 Task: Reply to email with the signature David Green with the subject 'Invoice follow-up' from softage.1@softage.net with the message 'I would like to schedule a meeting to discuss the project's communication plan.' with CC to softage.8@softage.net with an attached document User_guide.docx
Action: Mouse moved to (1003, 233)
Screenshot: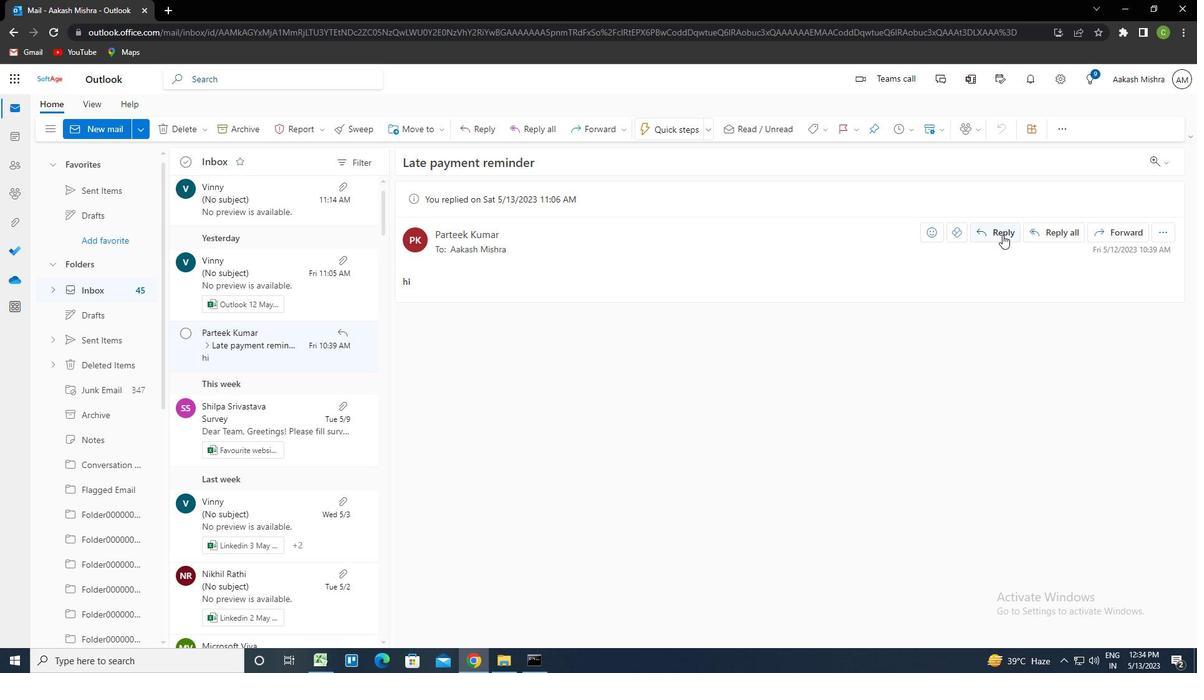 
Action: Mouse pressed left at (1003, 233)
Screenshot: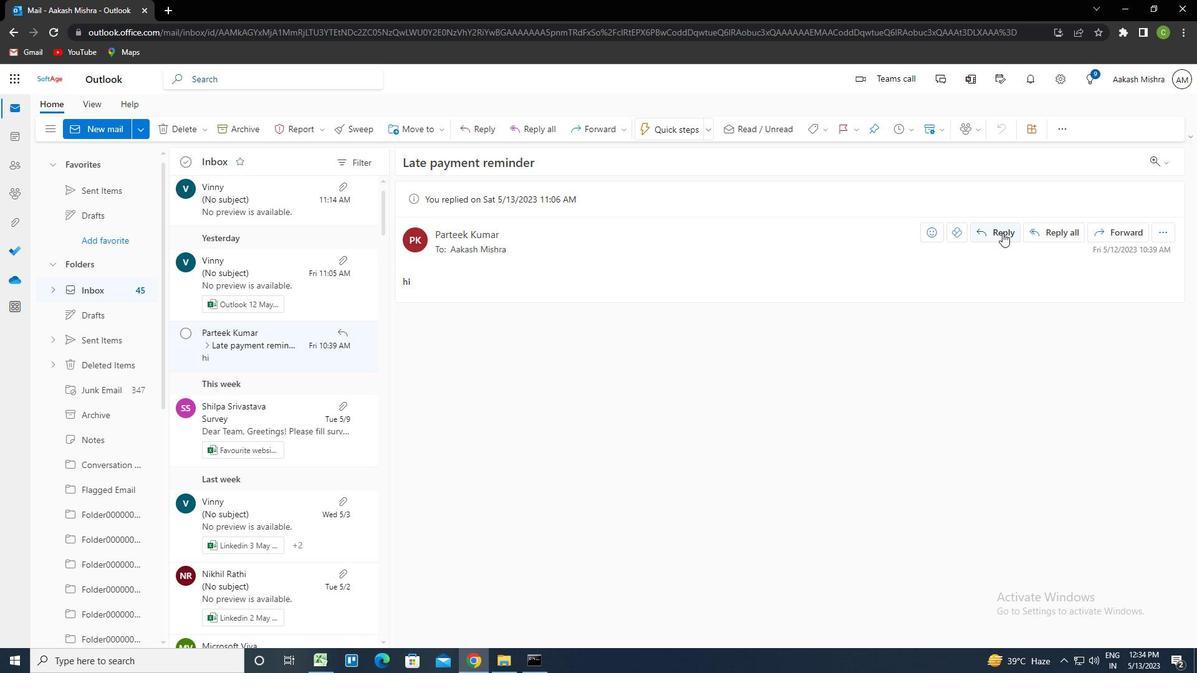 
Action: Mouse moved to (808, 130)
Screenshot: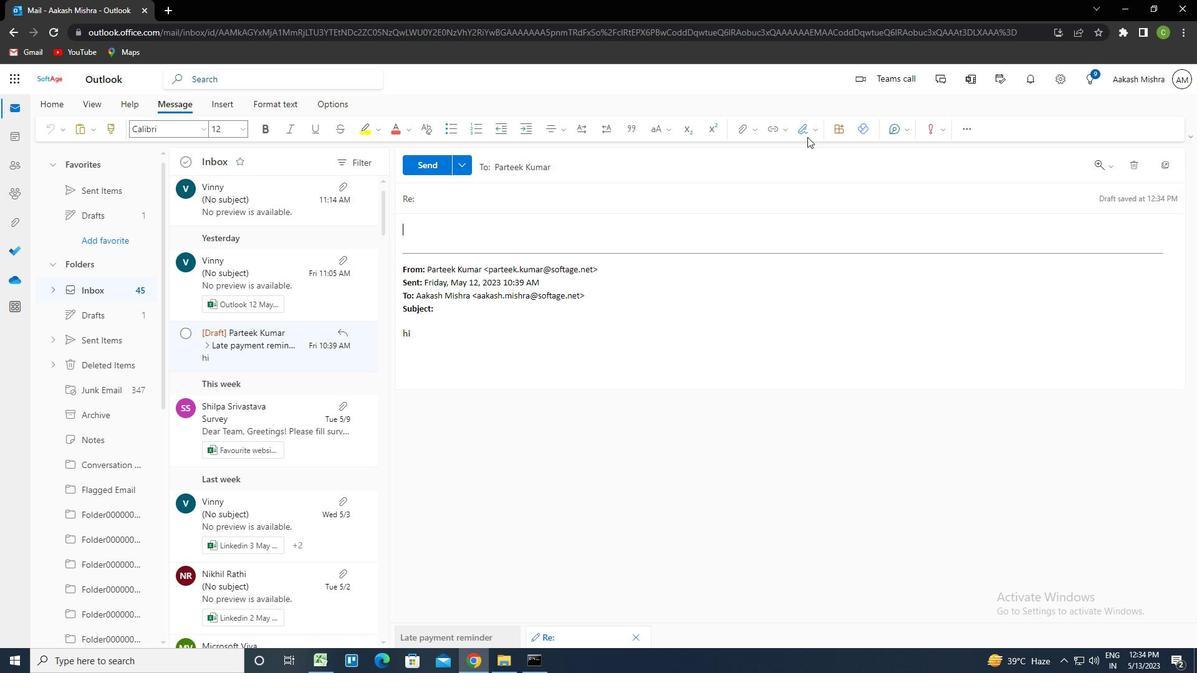 
Action: Mouse pressed left at (808, 130)
Screenshot: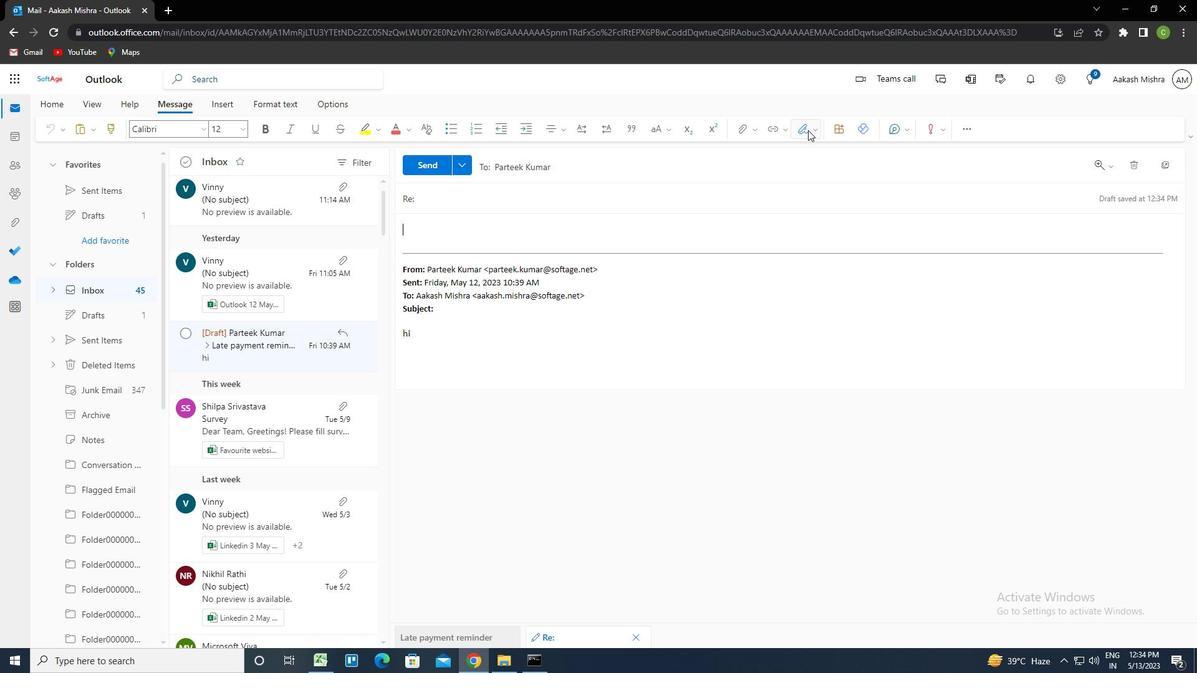
Action: Mouse moved to (787, 178)
Screenshot: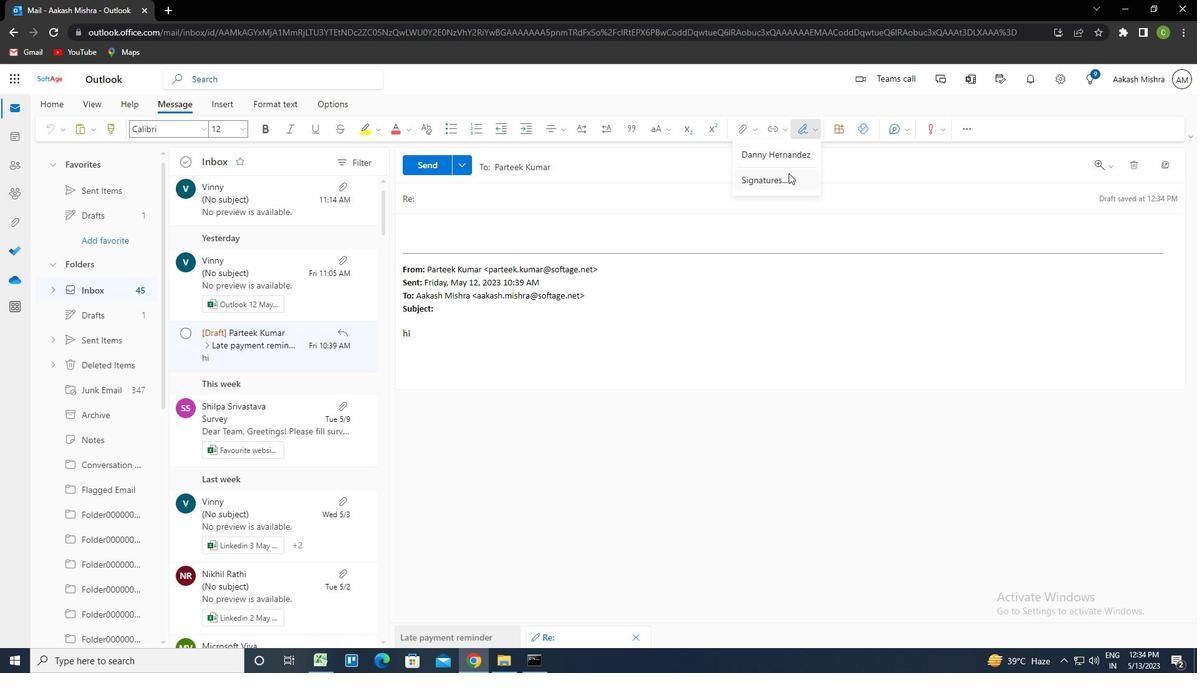 
Action: Mouse pressed left at (787, 178)
Screenshot: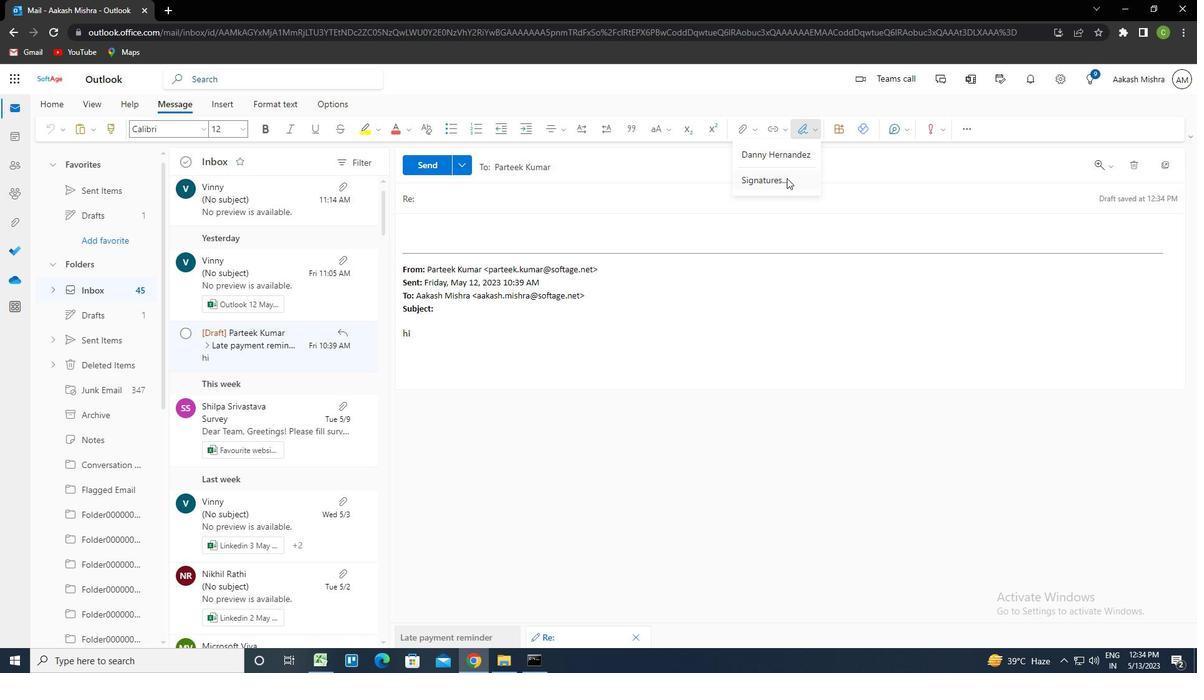
Action: Mouse moved to (853, 227)
Screenshot: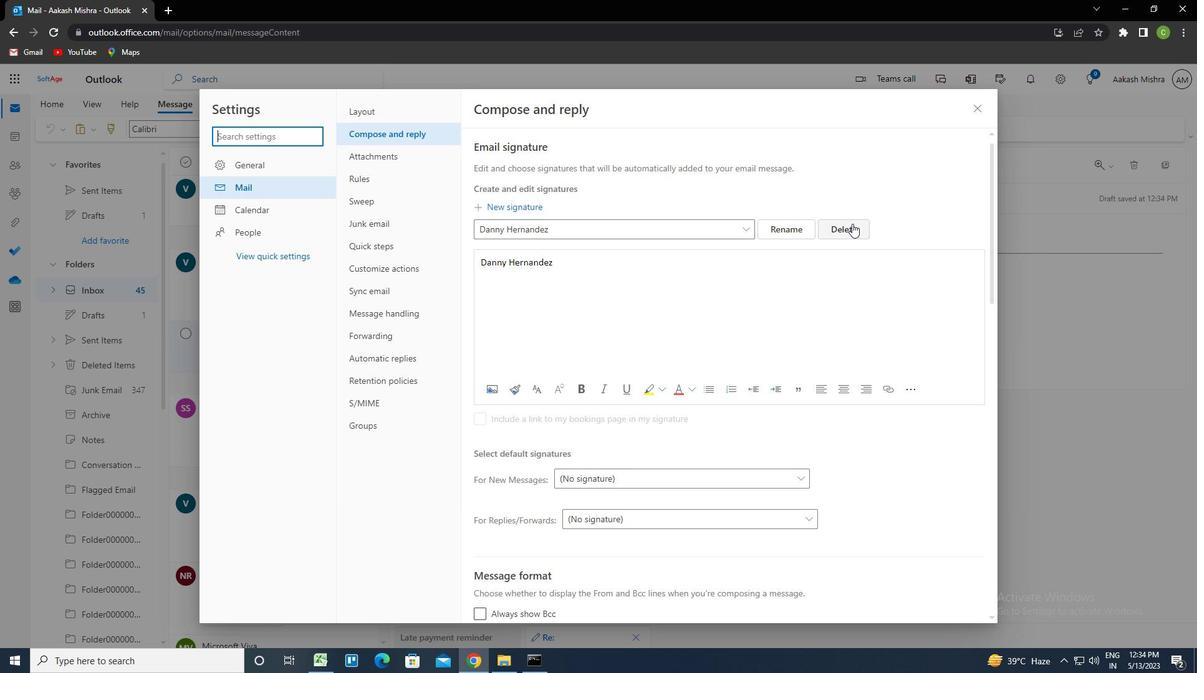 
Action: Mouse pressed left at (853, 227)
Screenshot: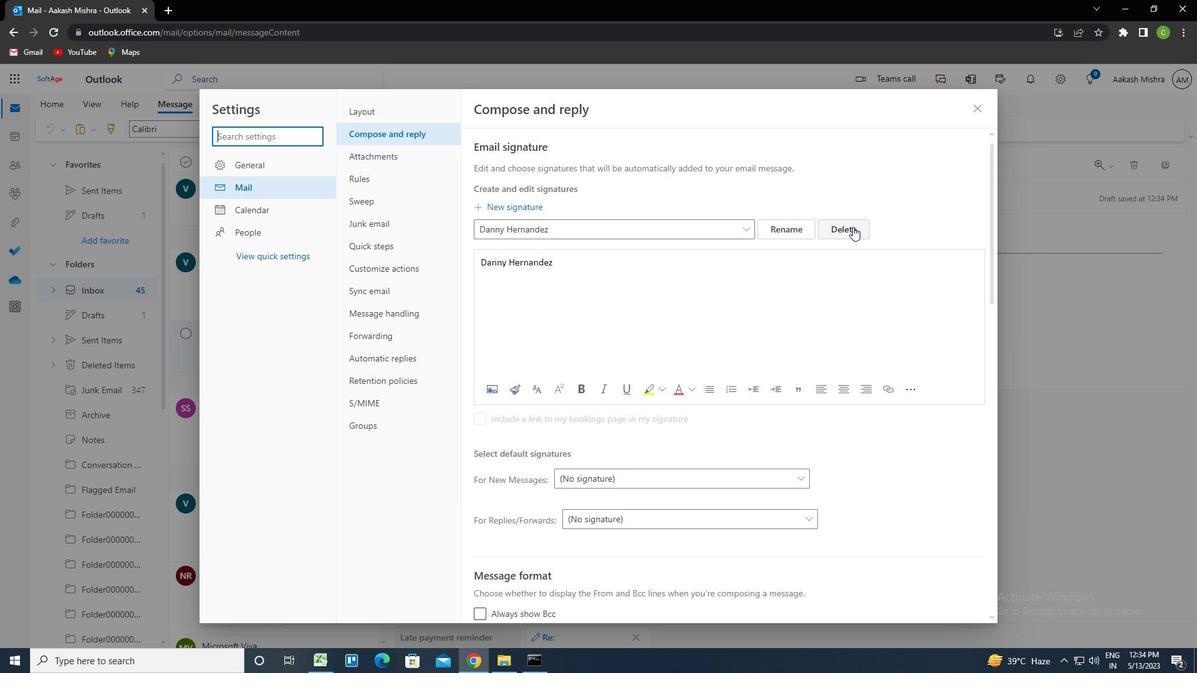 
Action: Mouse moved to (605, 231)
Screenshot: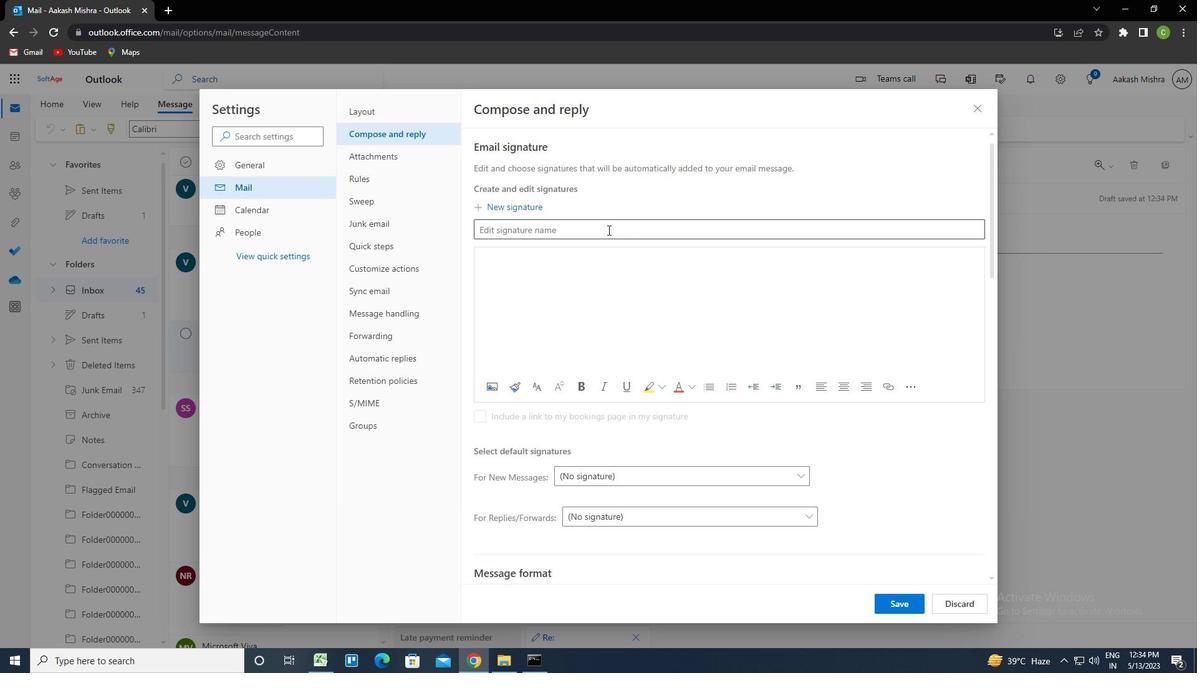 
Action: Mouse pressed left at (605, 231)
Screenshot: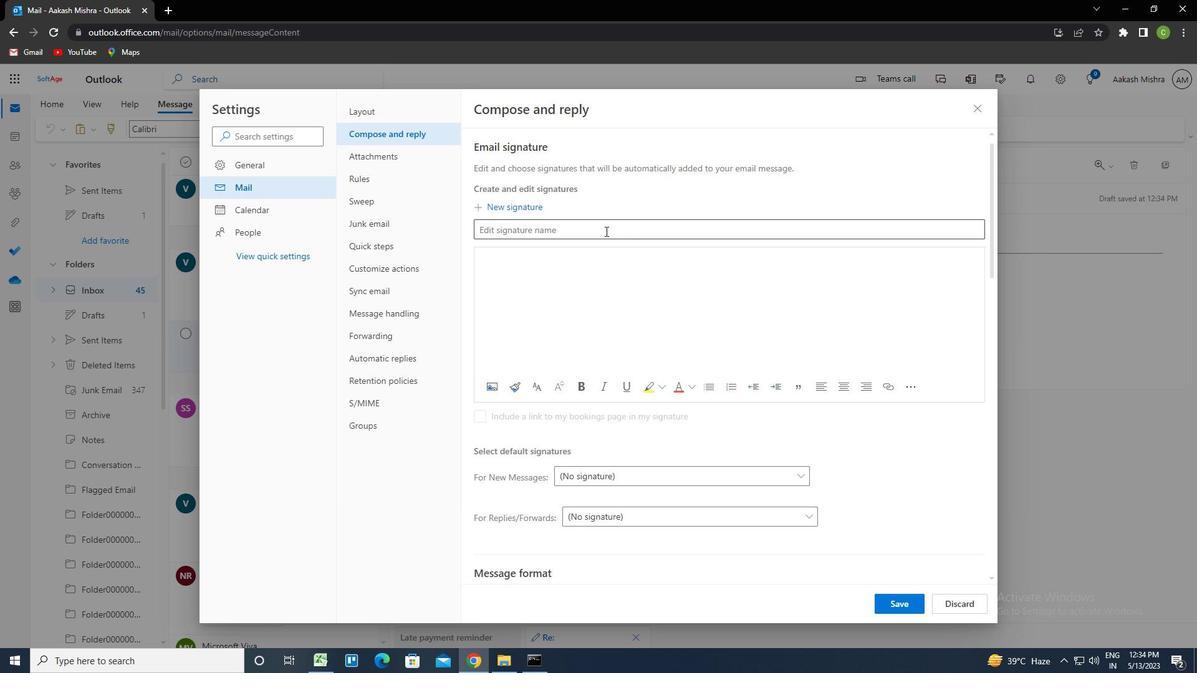 
Action: Key pressed <Key.caps_lock>d<Key.caps_lock>avid<Key.space><Key.caps_lock>g<Key.caps_lock>reen<Key.tab><Key.caps_lock>d<Key.caps_lock>avid<Key.space><Key.caps_lock>g<Key.caps_lock>ren<Key.backspace>en
Screenshot: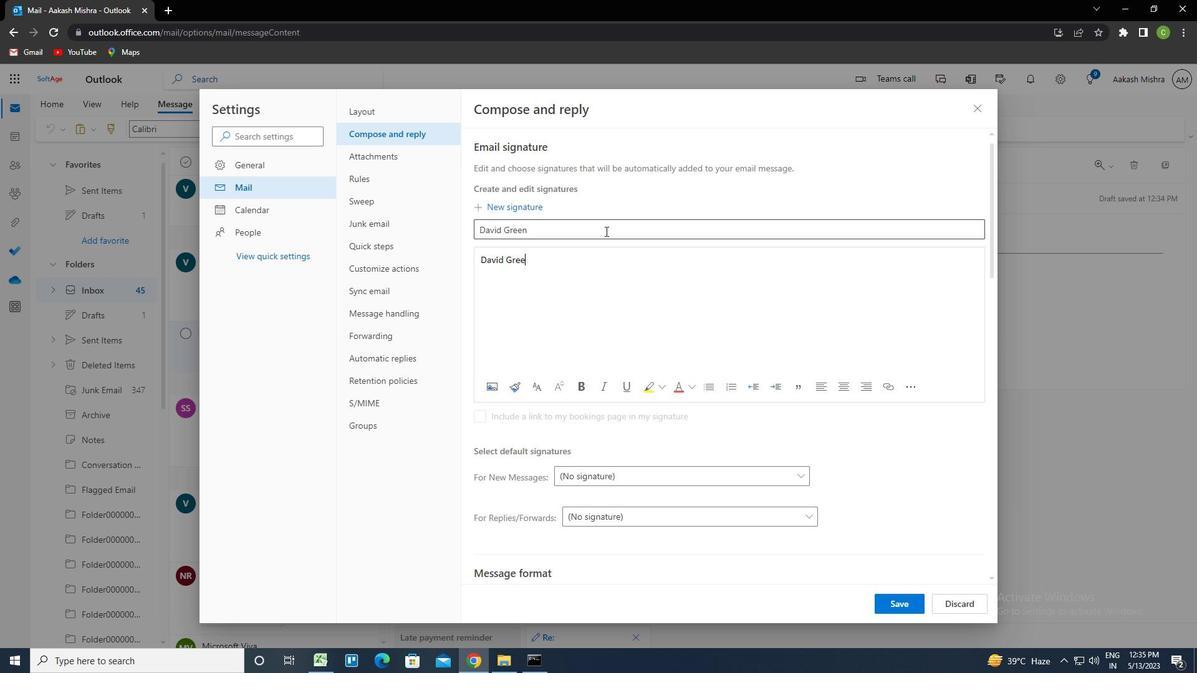
Action: Mouse moved to (882, 606)
Screenshot: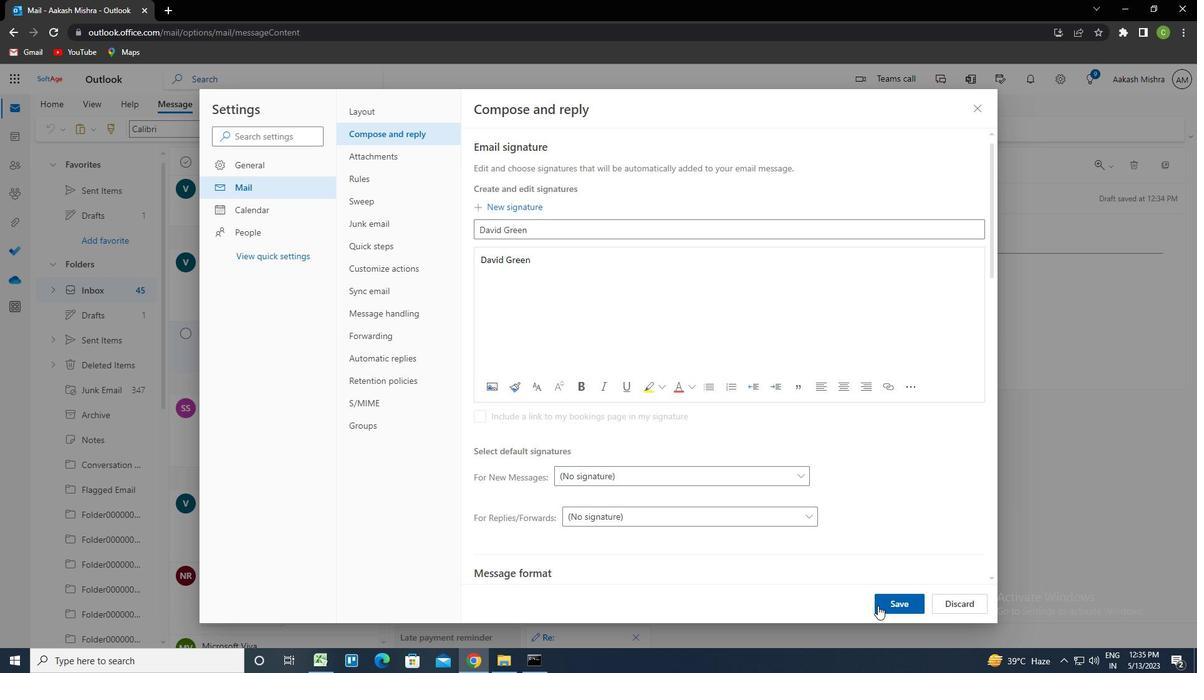 
Action: Mouse pressed left at (882, 606)
Screenshot: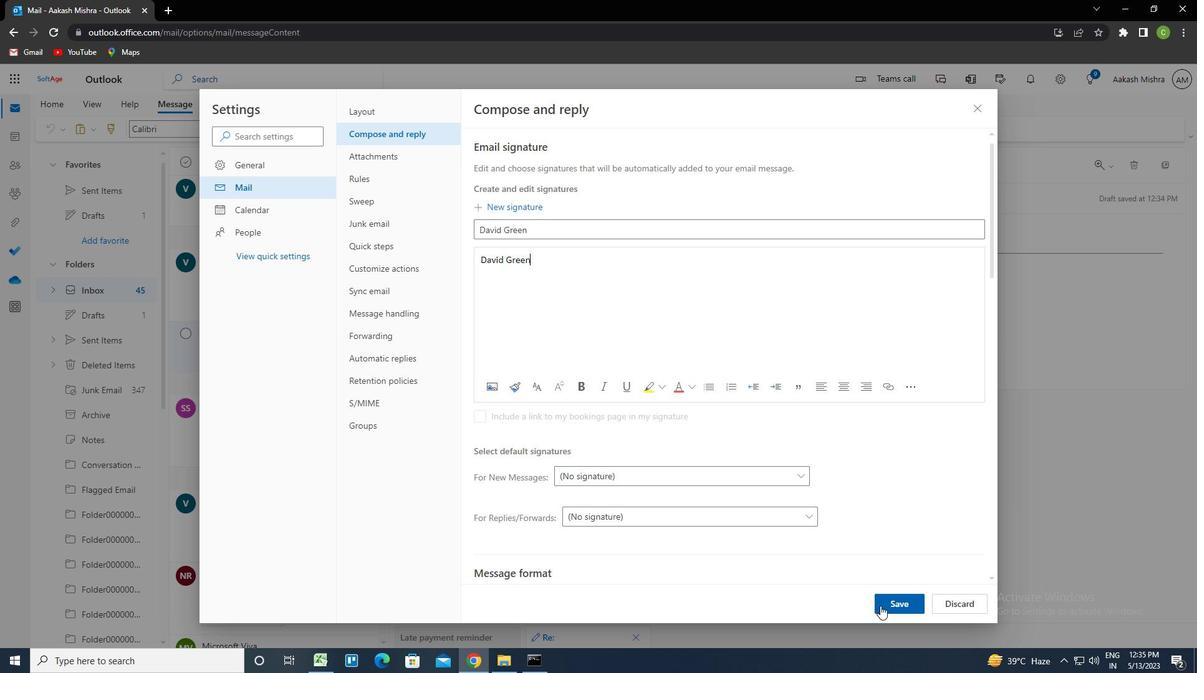 
Action: Mouse moved to (977, 111)
Screenshot: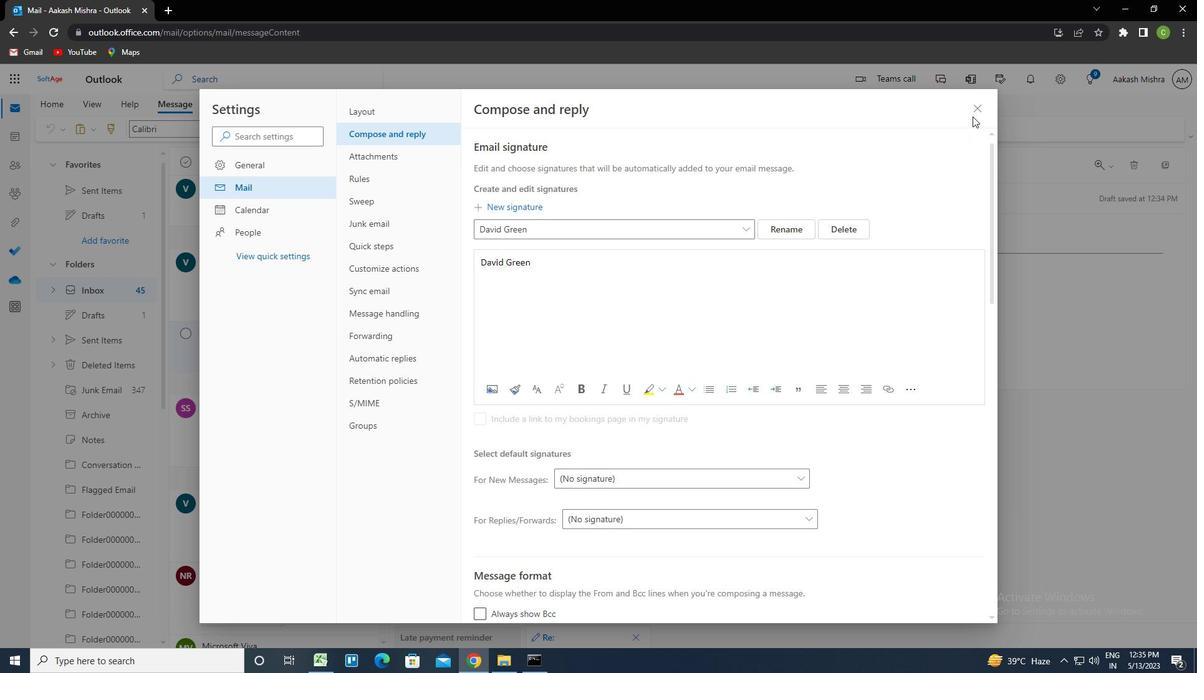 
Action: Mouse pressed left at (977, 111)
Screenshot: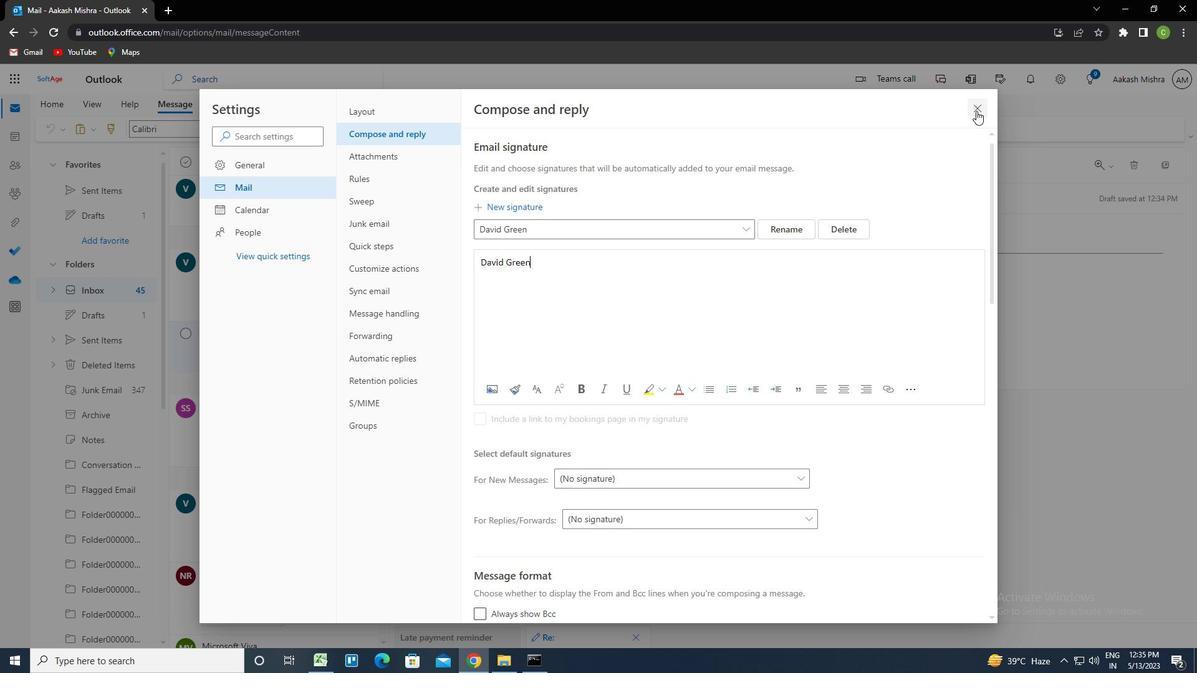 
Action: Mouse moved to (814, 133)
Screenshot: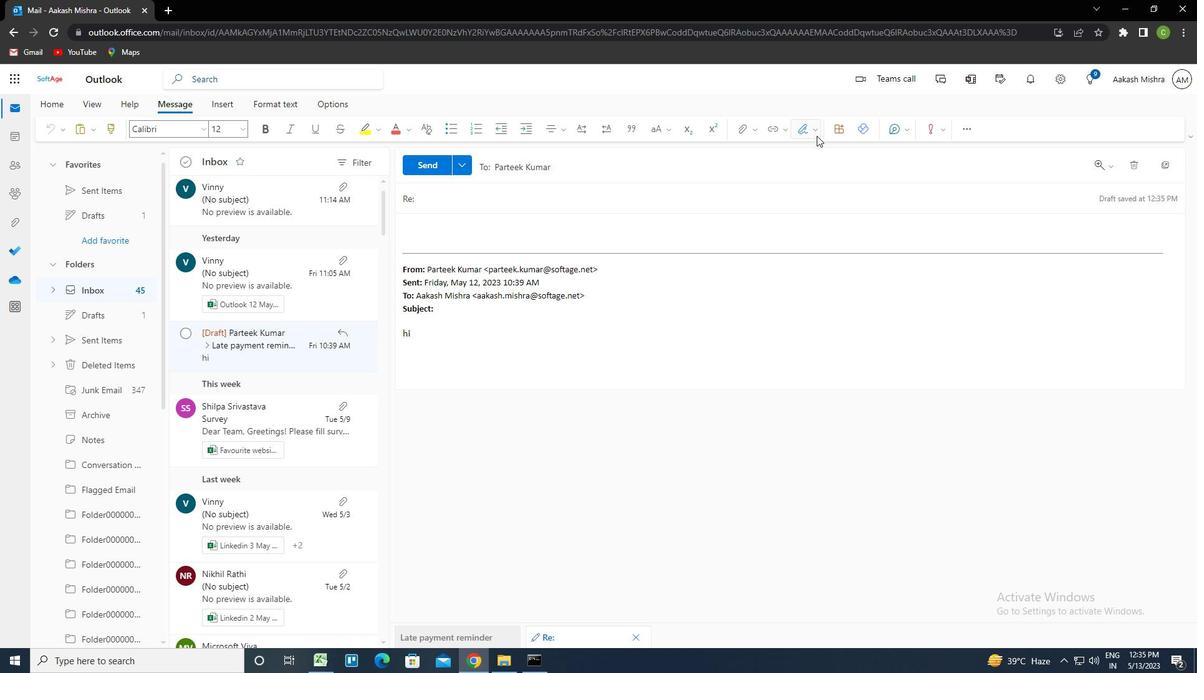 
Action: Mouse pressed left at (814, 133)
Screenshot: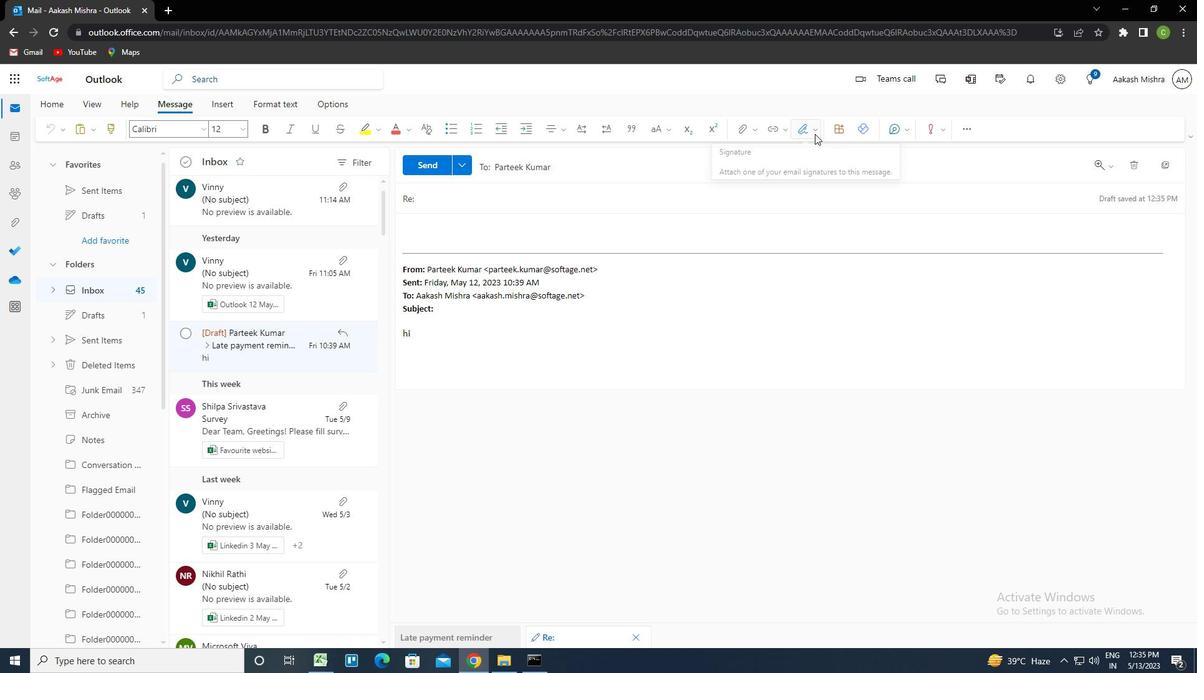 
Action: Mouse moved to (791, 157)
Screenshot: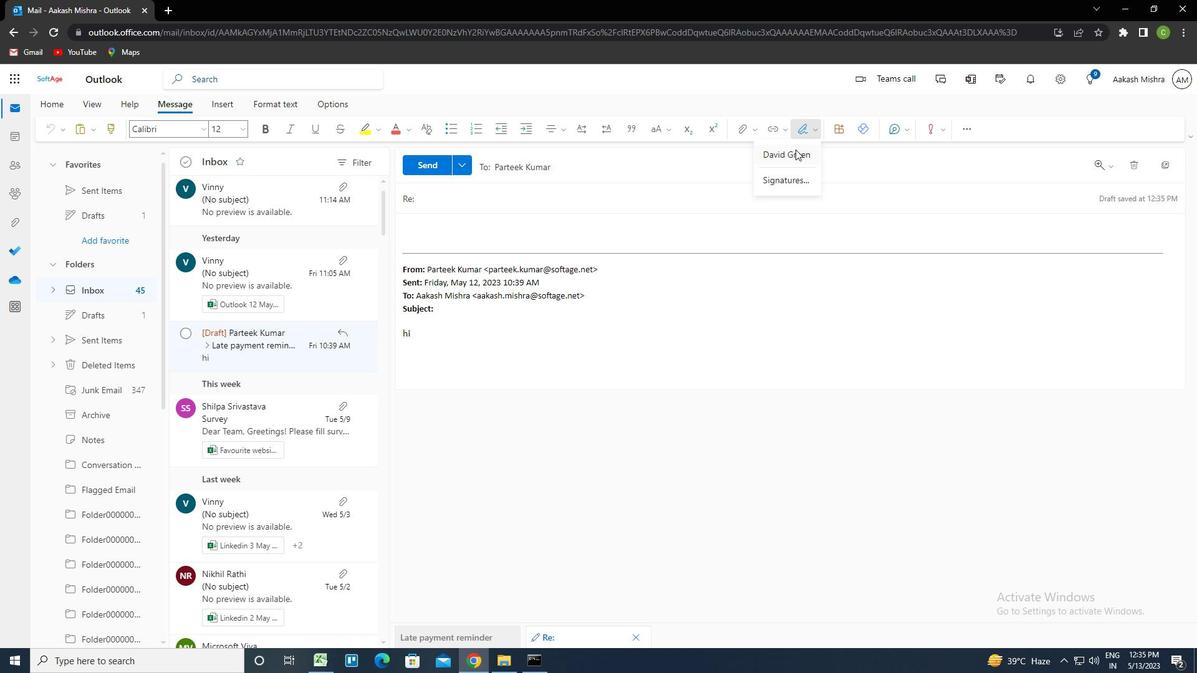 
Action: Mouse pressed left at (791, 157)
Screenshot: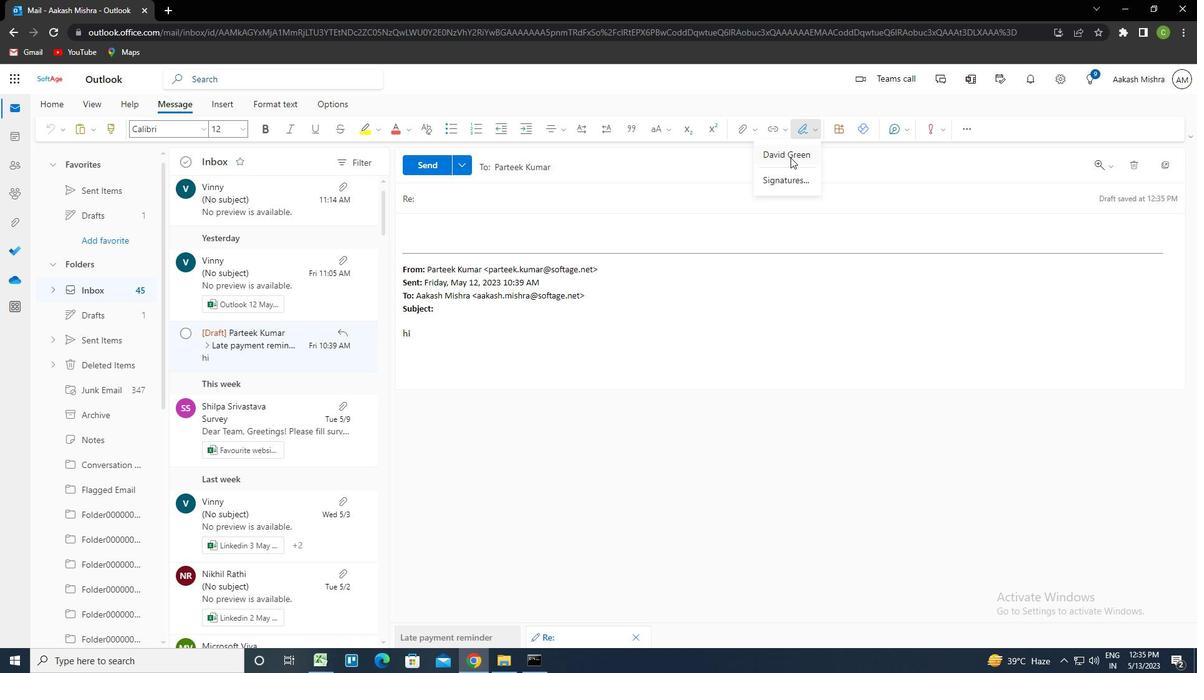 
Action: Mouse moved to (464, 203)
Screenshot: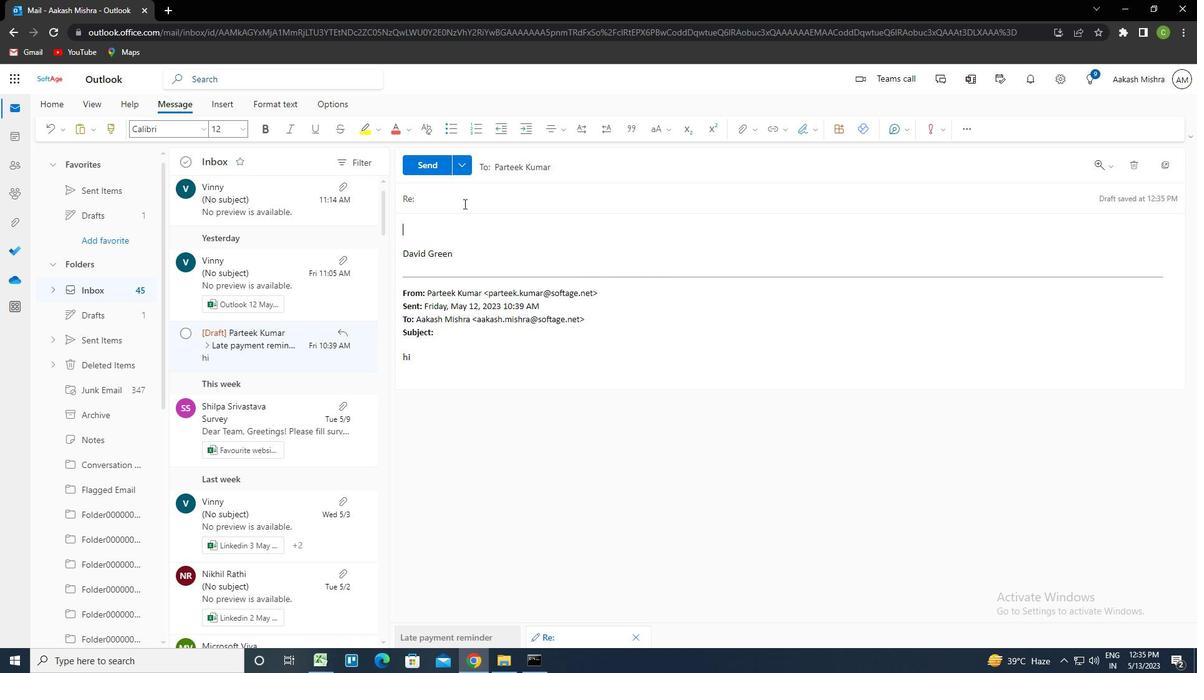 
Action: Mouse pressed left at (464, 203)
Screenshot: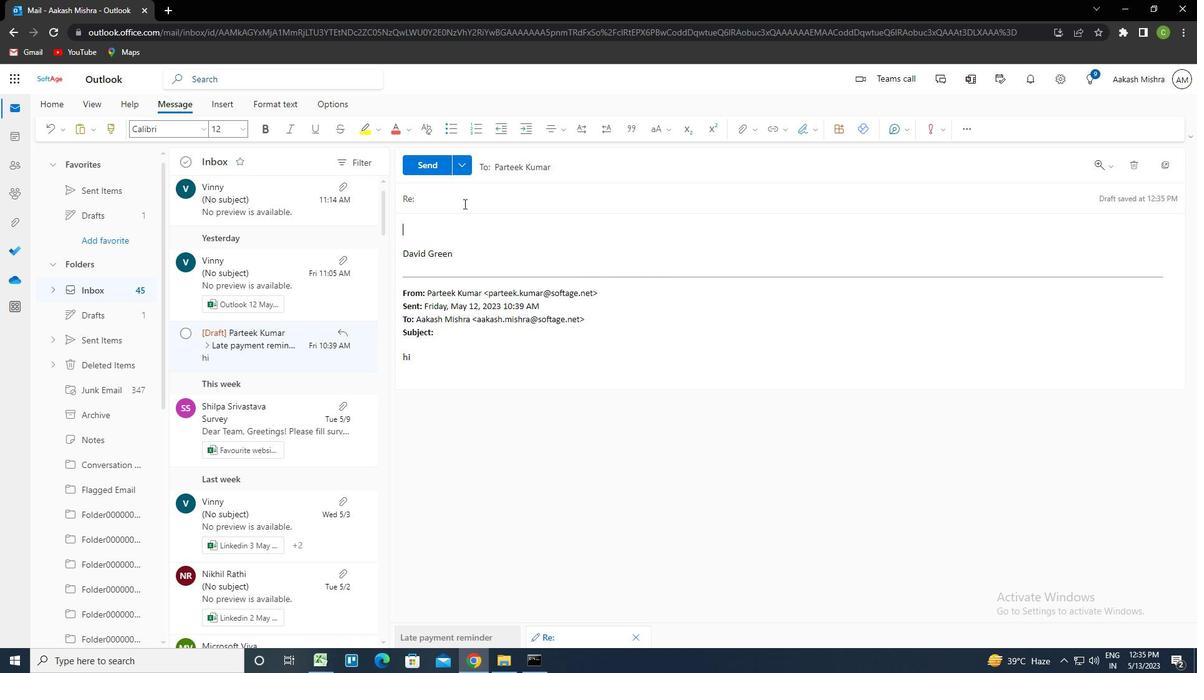 
Action: Key pressed <Key.caps_lock>i<Key.caps_lock>Nvolve<Key.space>follow-up
Screenshot: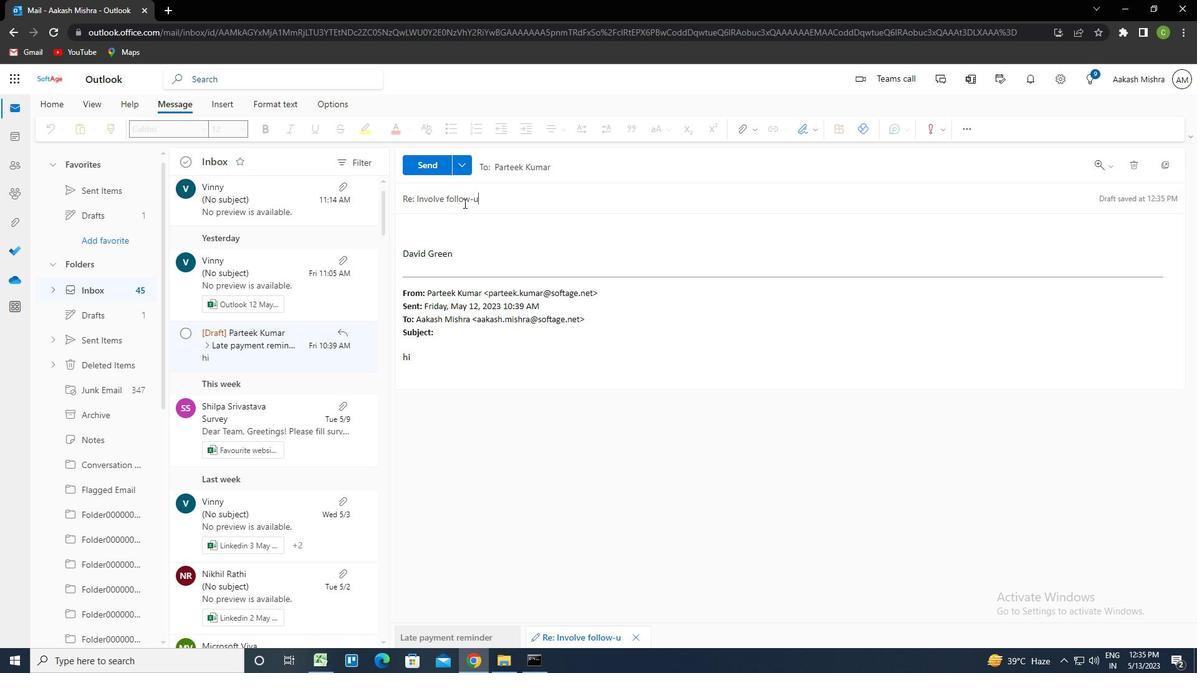 
Action: Mouse moved to (412, 227)
Screenshot: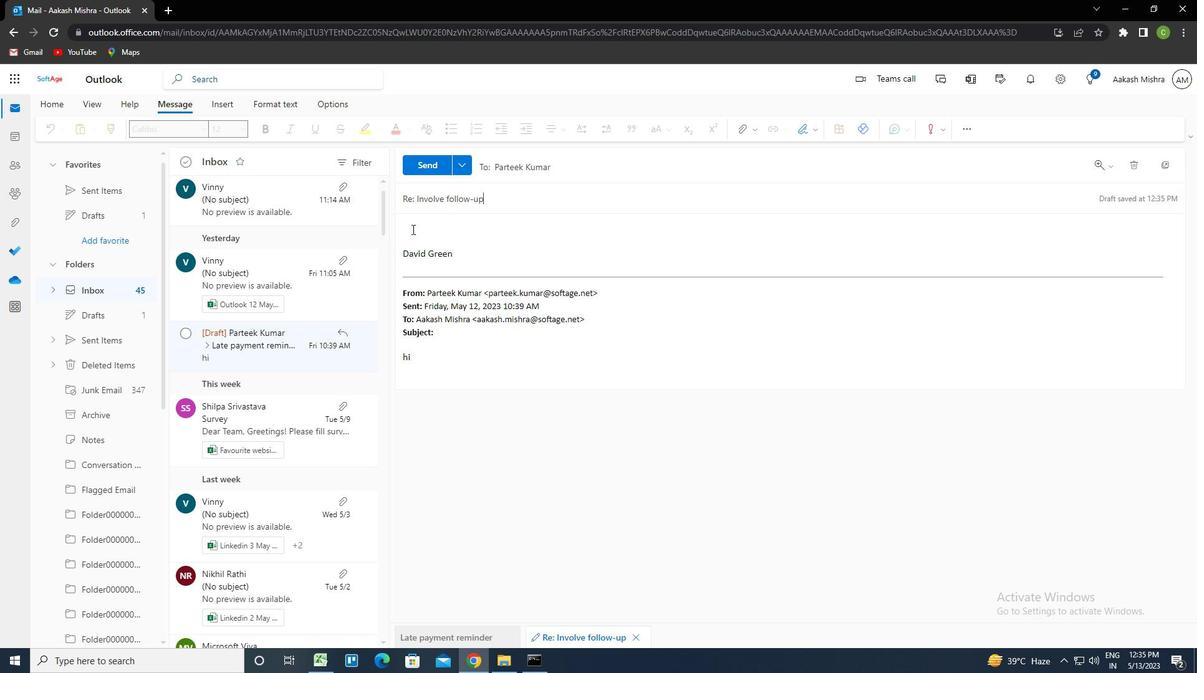 
Action: Mouse pressed left at (412, 227)
Screenshot: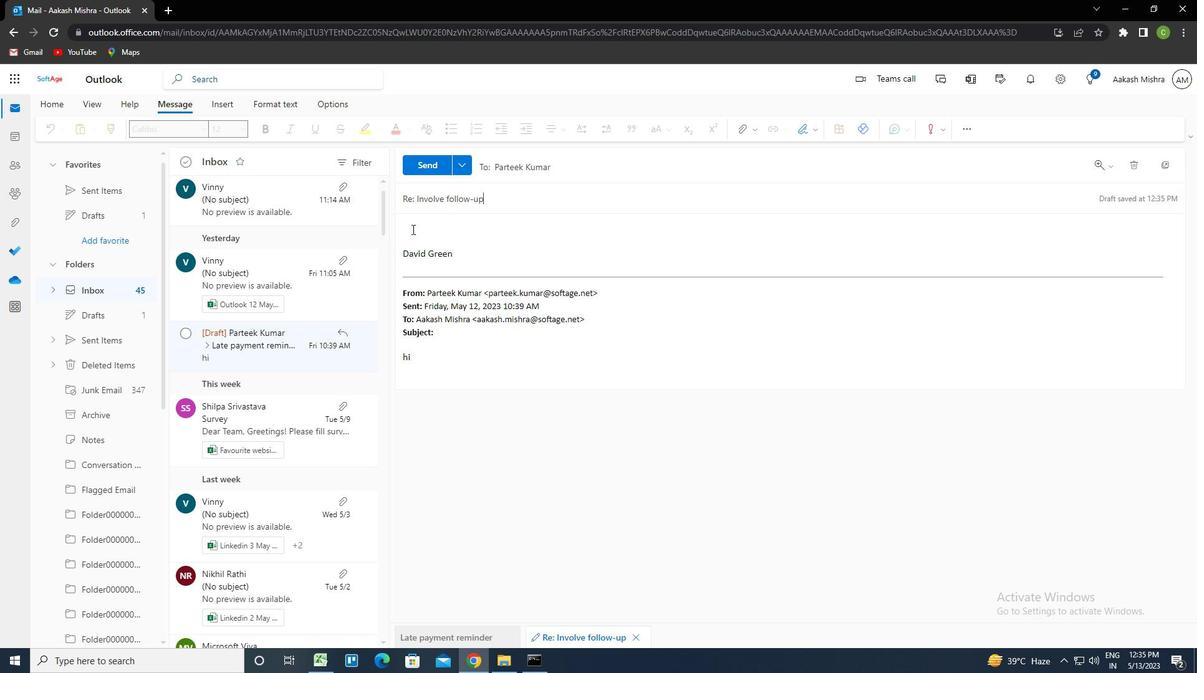 
Action: Key pressed <Key.caps_lock>i<Key.caps_lock><Key.space>would<Key.space>like<Key.space>to<Key.space>schedule<Key.space>a<Key.space>meeting<Key.space>to<Key.space>discuss<Key.space>the<Key.space>project's<Key.space>communication<Key.space>plan
Screenshot: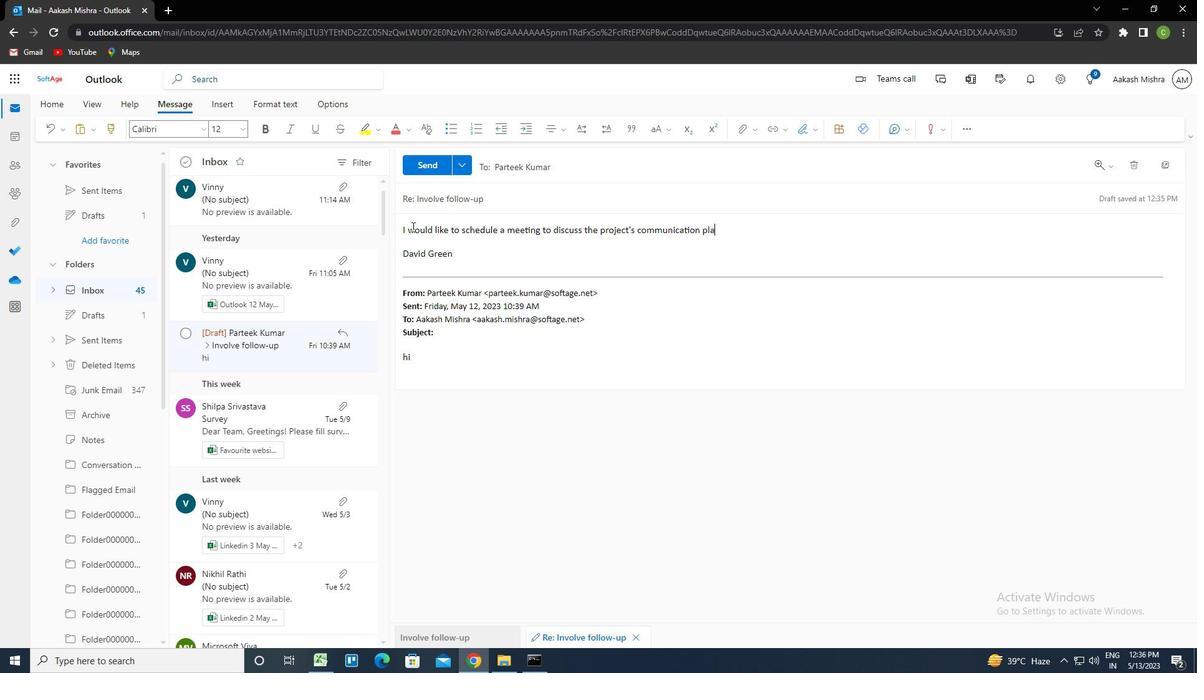 
Action: Mouse moved to (559, 170)
Screenshot: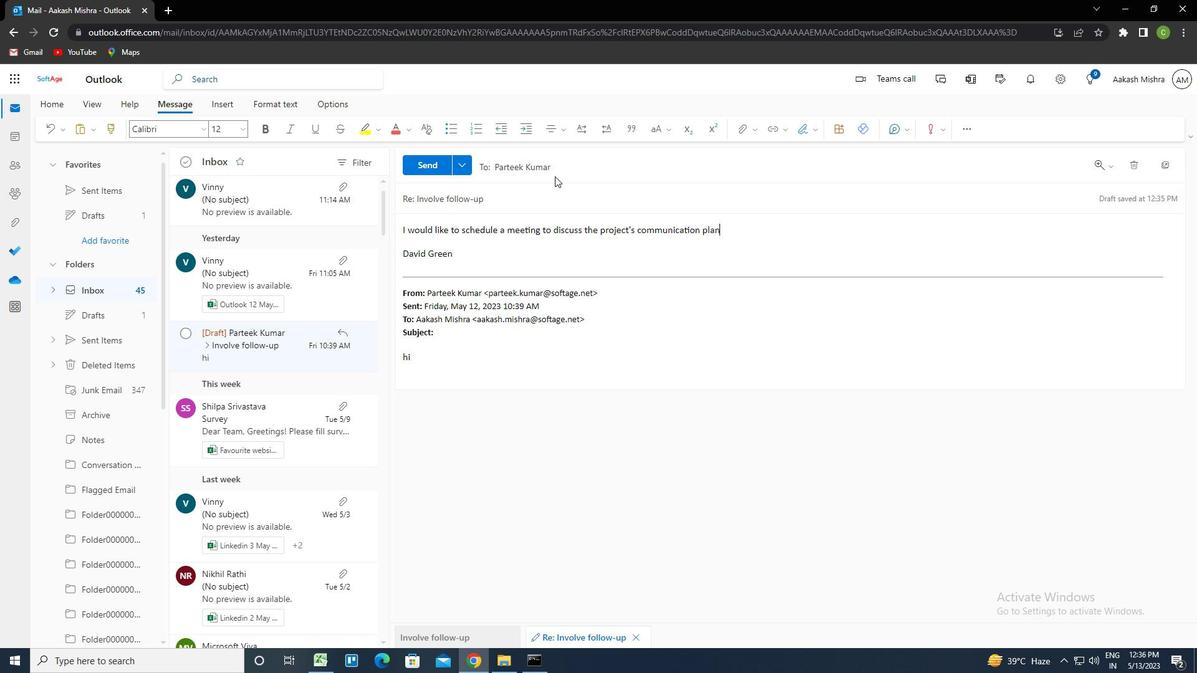 
Action: Mouse pressed left at (559, 170)
Screenshot: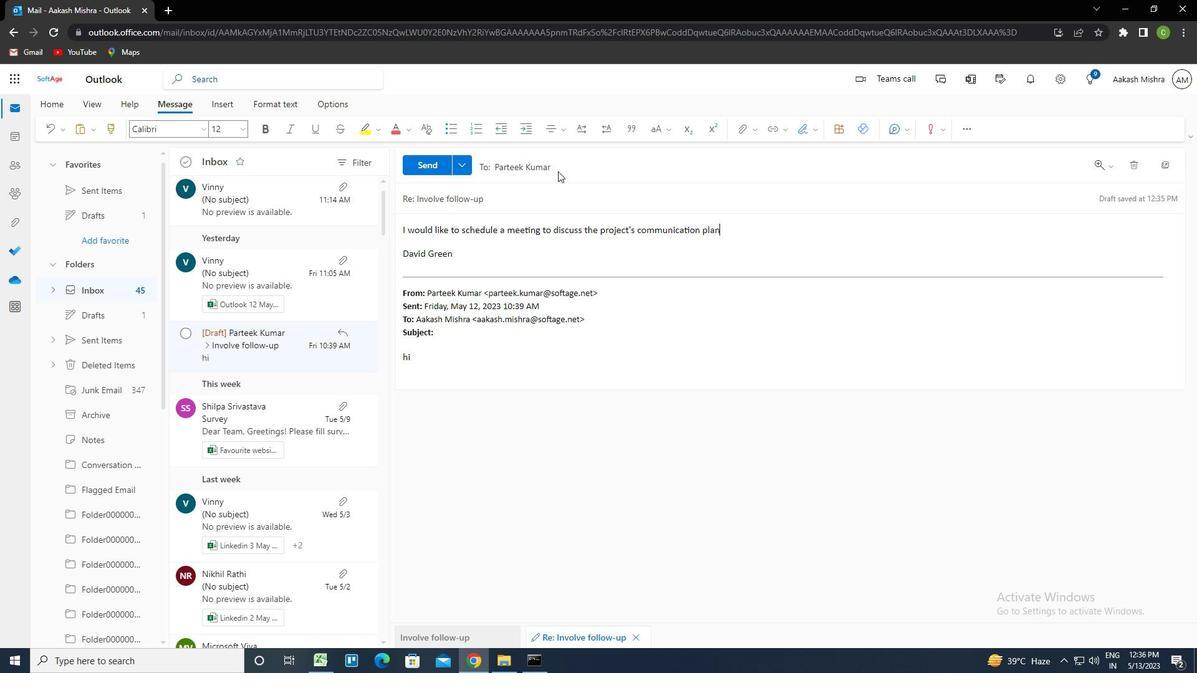 
Action: Mouse moved to (484, 224)
Screenshot: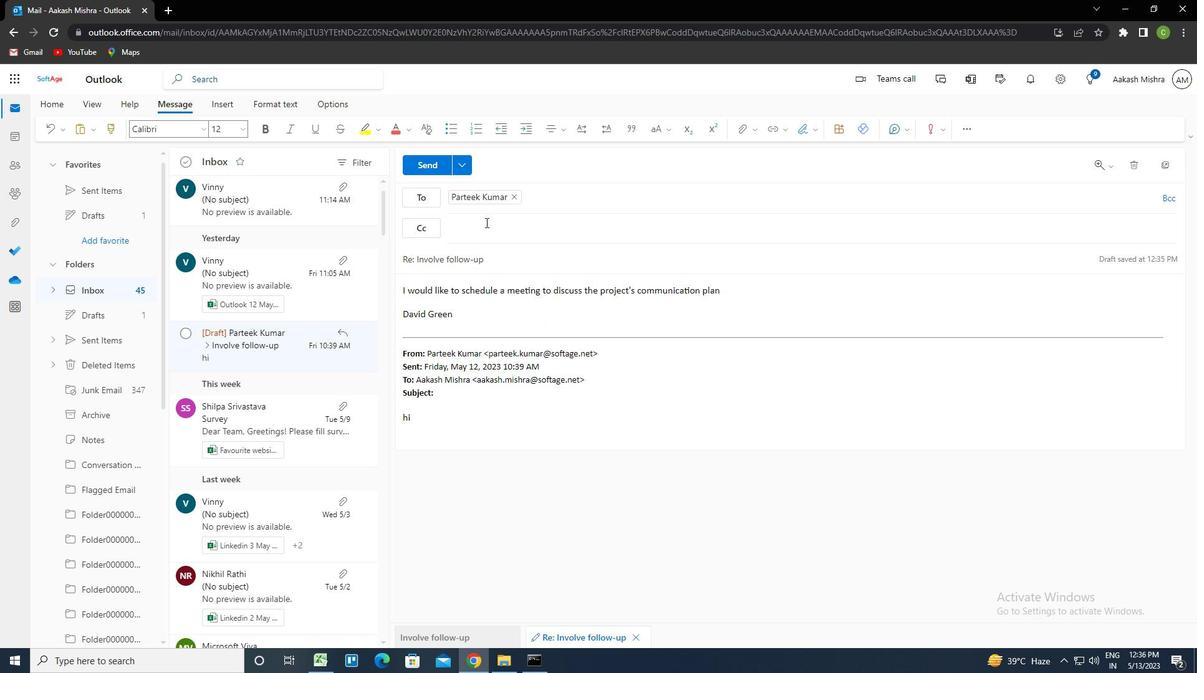 
Action: Mouse pressed left at (484, 224)
Screenshot: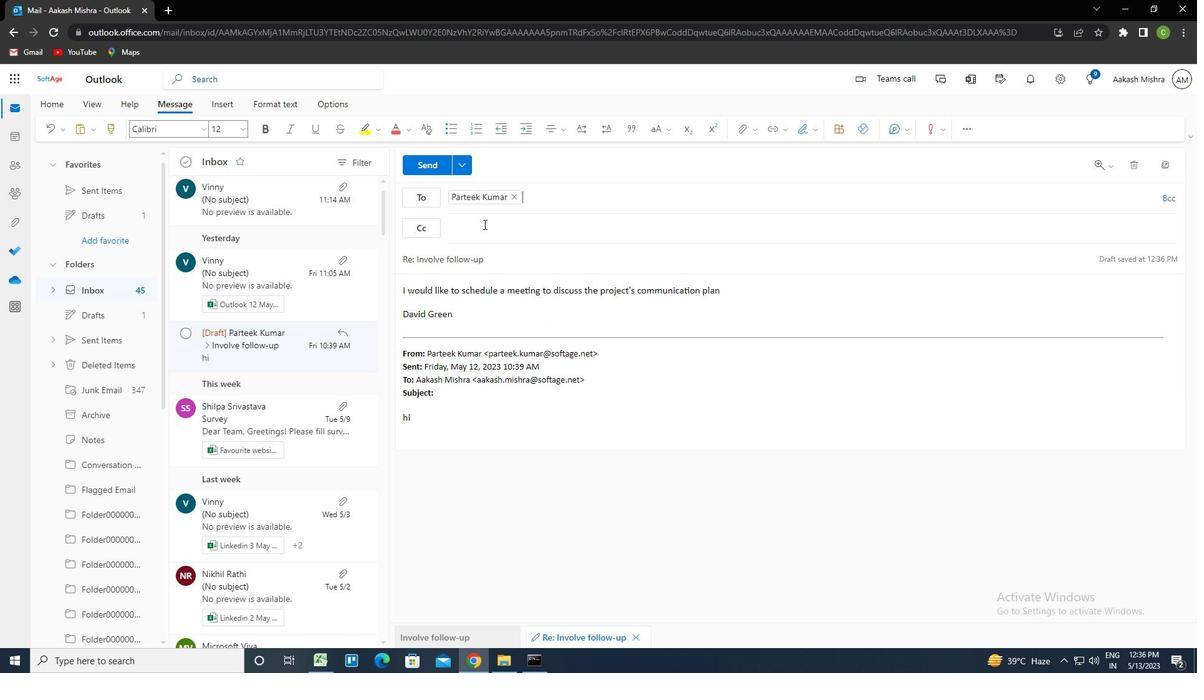 
Action: Key pressed softage.8<Key.shift>@SOFTAGE.NET<Key.down><Key.enter><Key.down><Key.up>
Screenshot: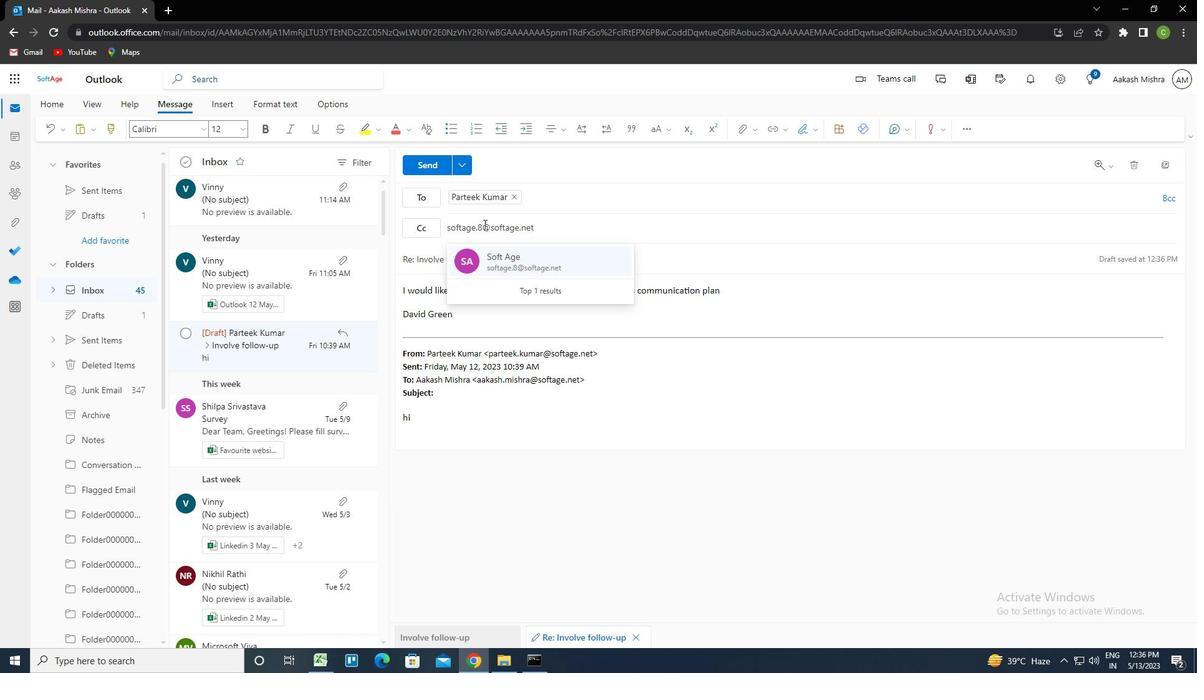
Action: Mouse moved to (525, 267)
Screenshot: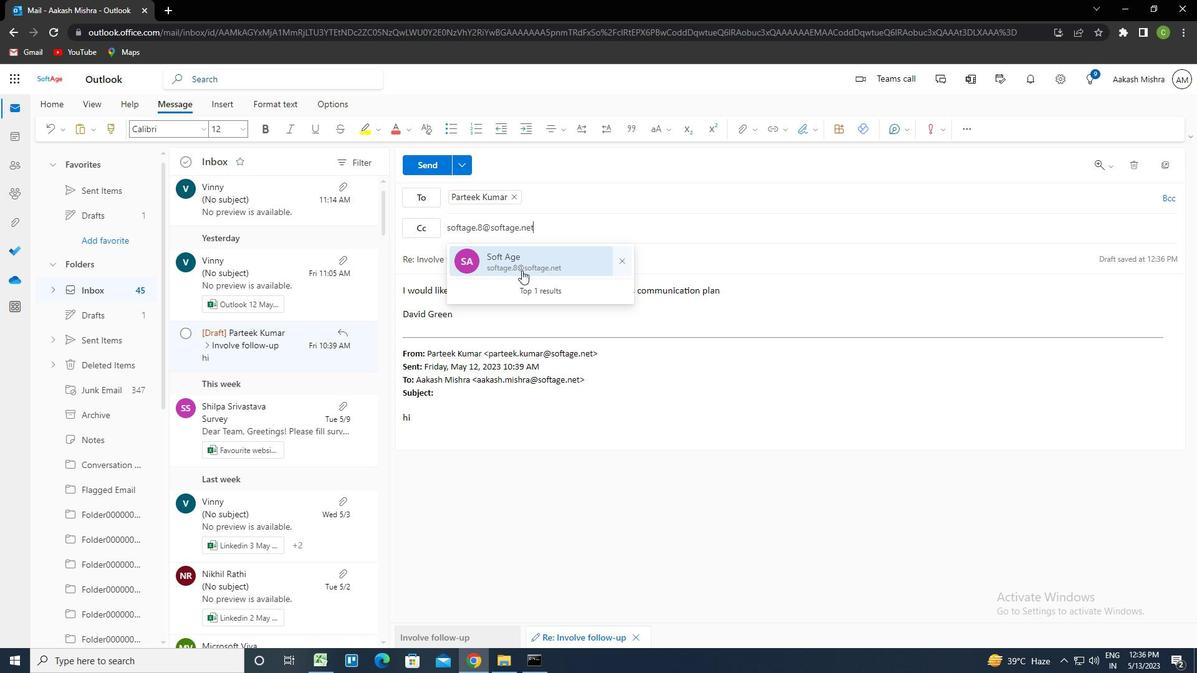 
Action: Mouse pressed left at (525, 267)
Screenshot: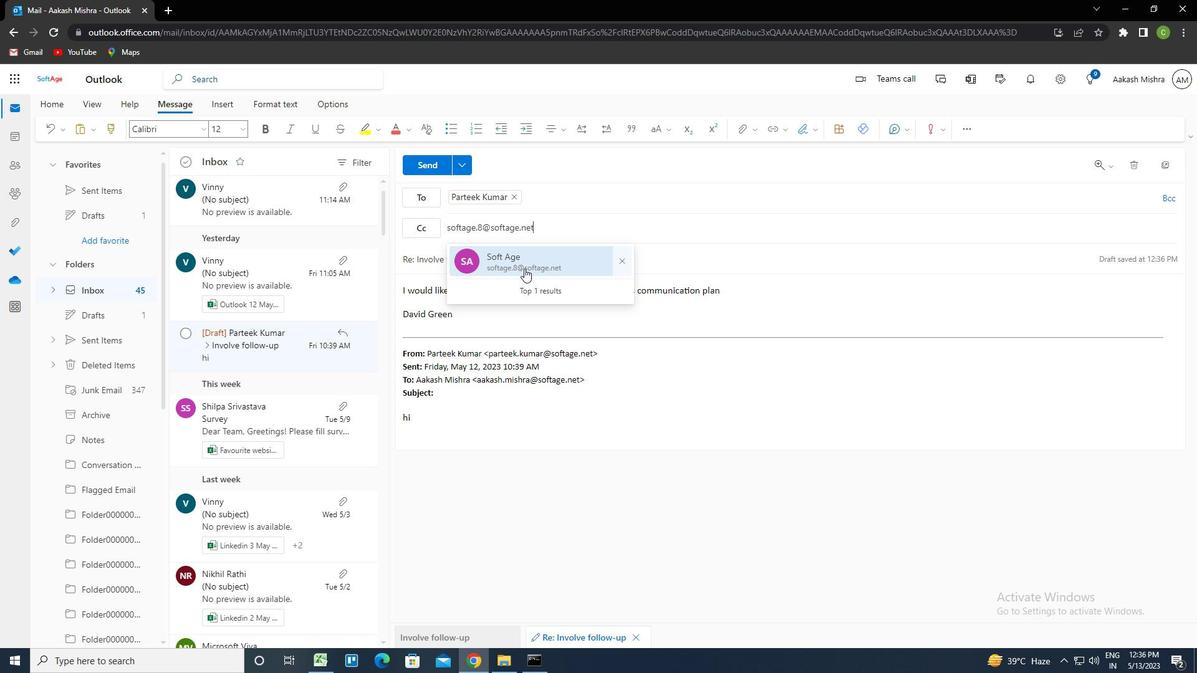 
Action: Mouse moved to (739, 132)
Screenshot: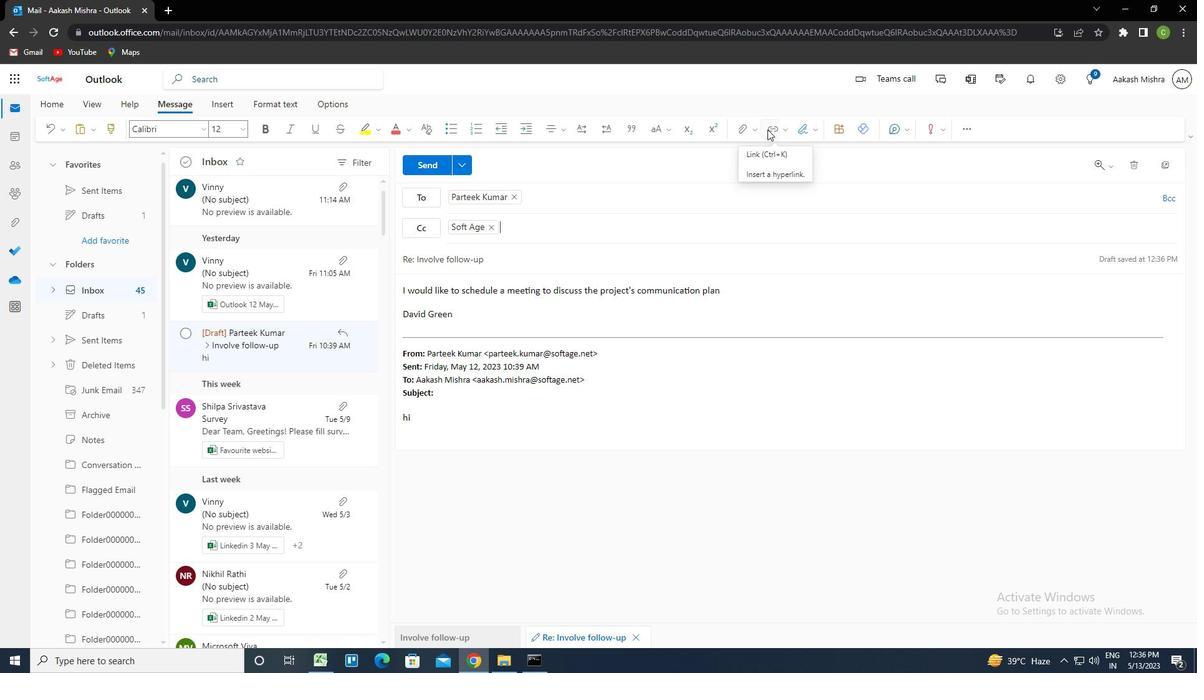 
Action: Mouse pressed left at (739, 132)
Screenshot: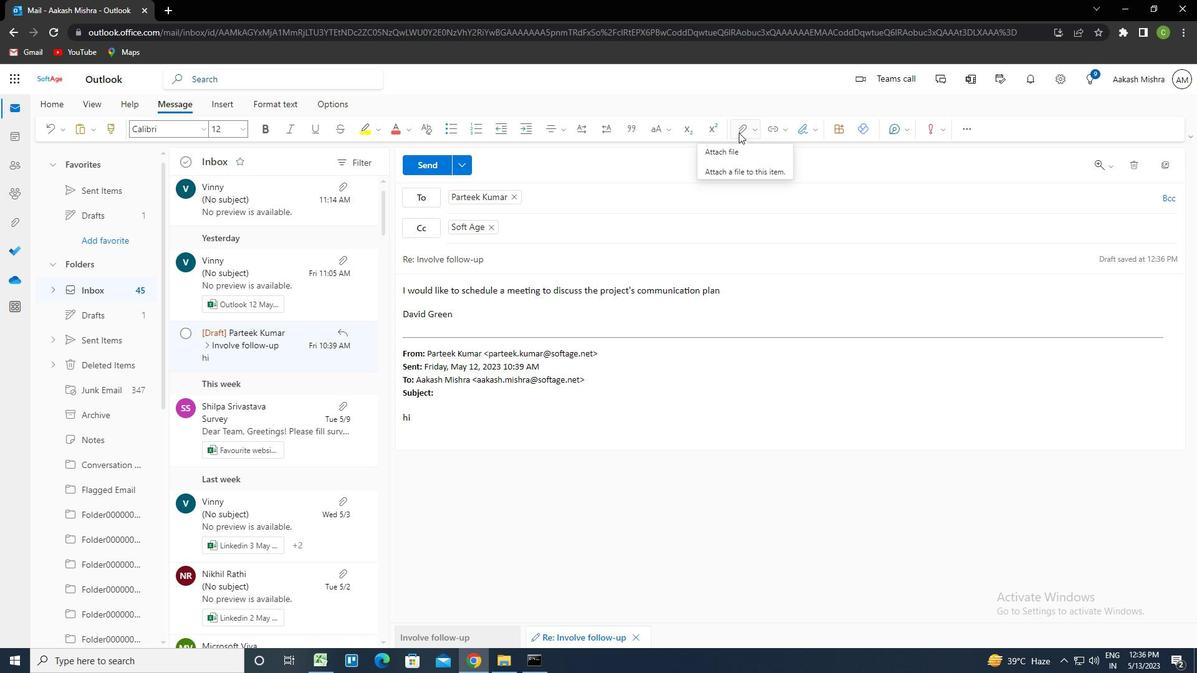 
Action: Mouse moved to (700, 159)
Screenshot: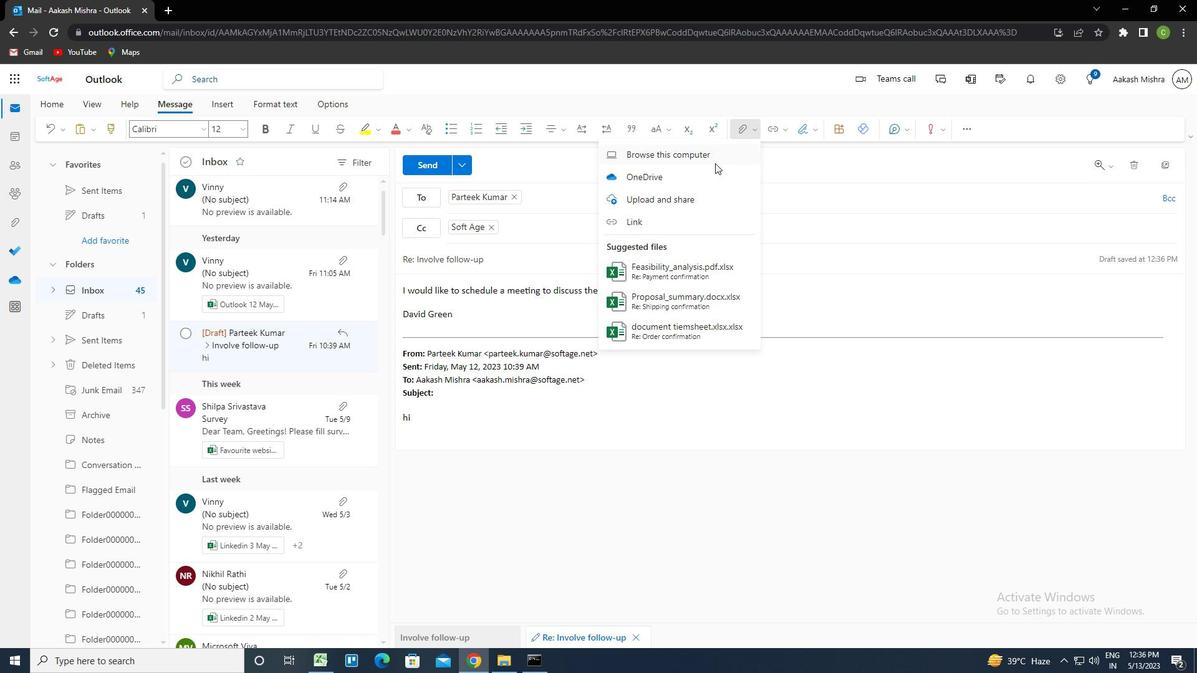 
Action: Mouse pressed left at (700, 159)
Screenshot: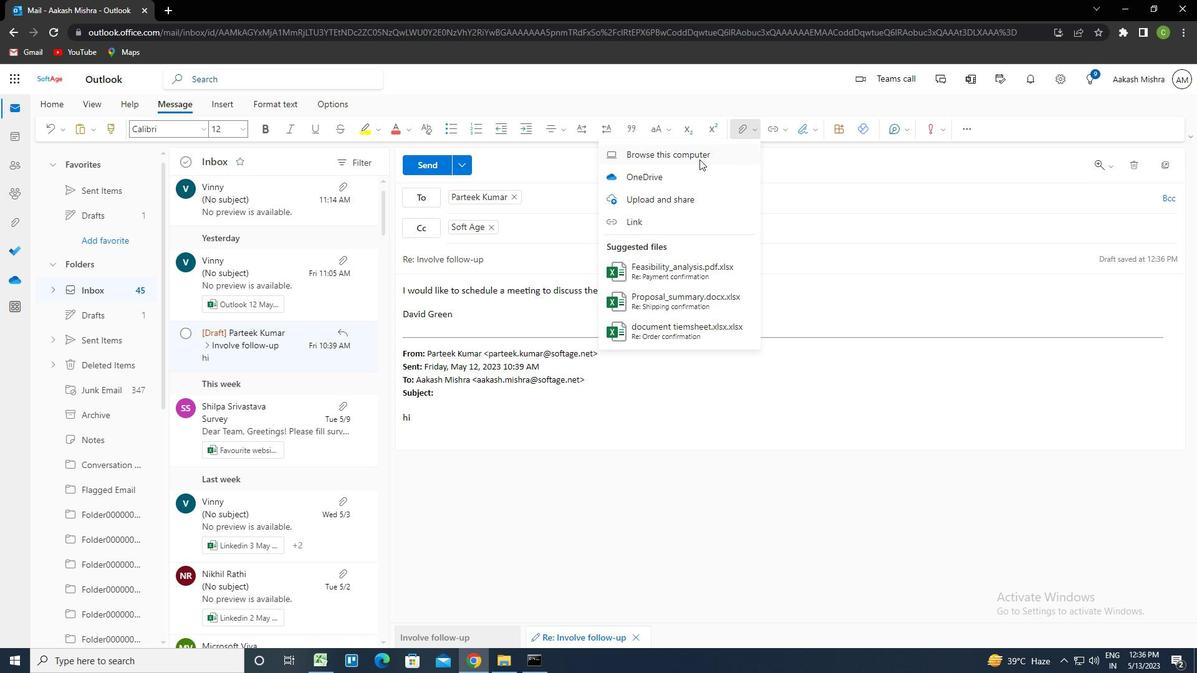 
Action: Mouse moved to (279, 173)
Screenshot: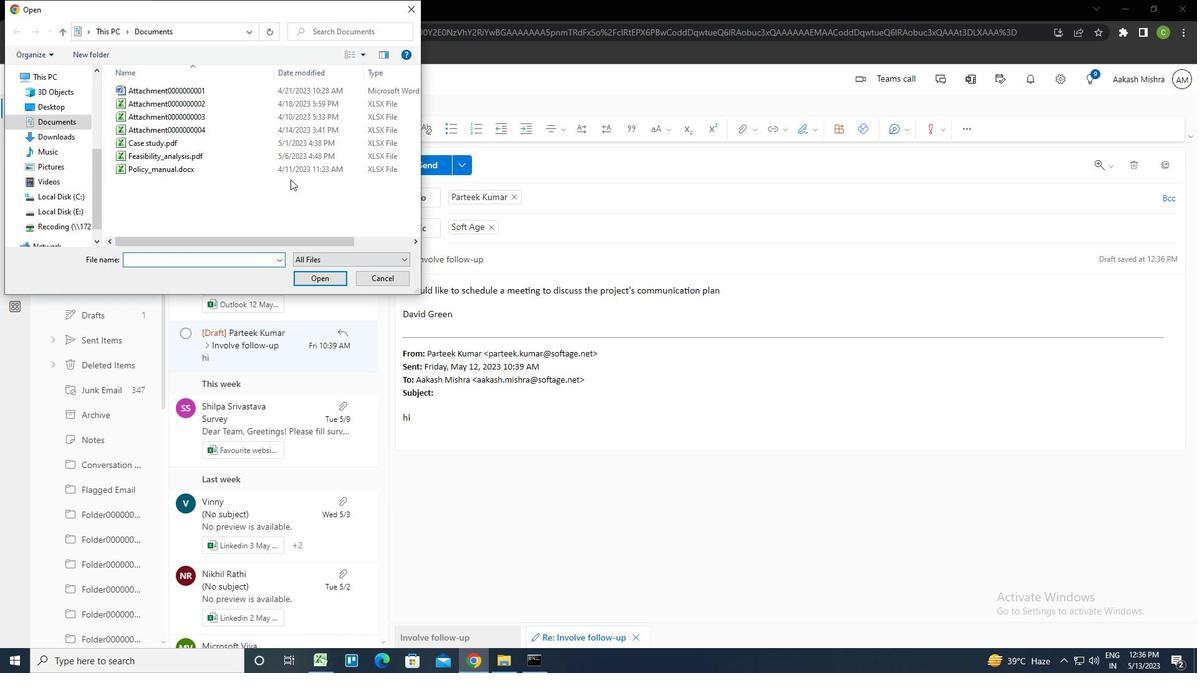 
Action: Mouse pressed left at (279, 173)
Screenshot: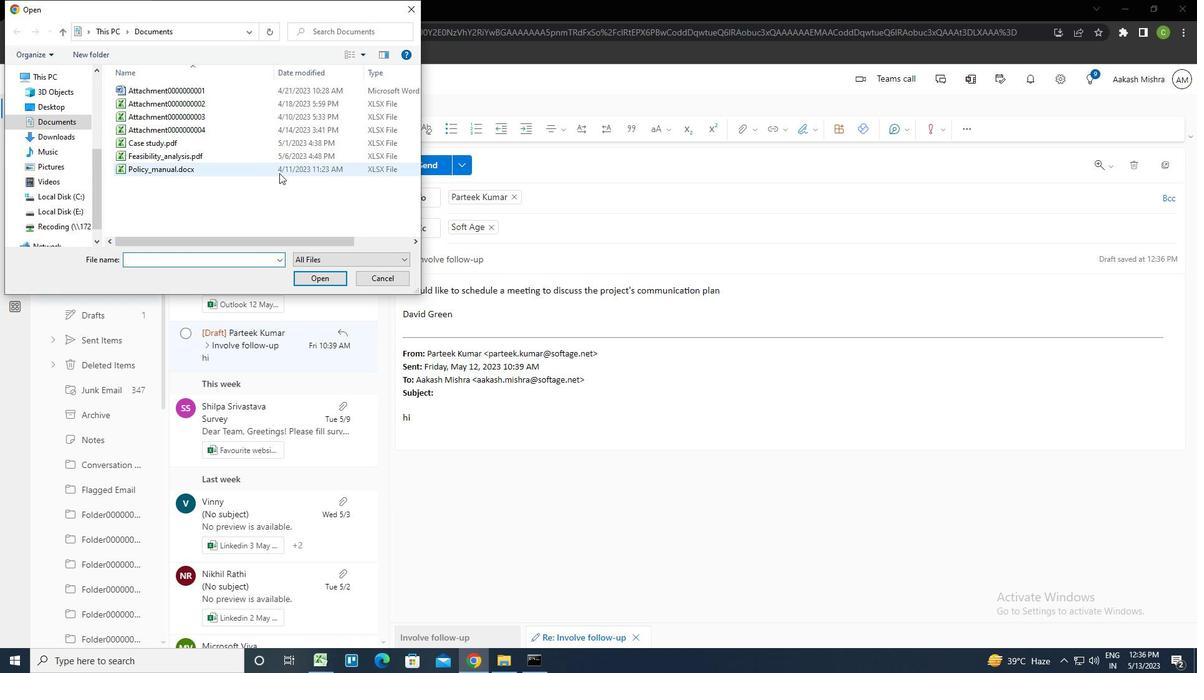 
Action: Key pressed <Key.f2><Key.caps_lock>U<Key.caps_lock>SER<Key.shift_r>_GUIDE.DOCX
Screenshot: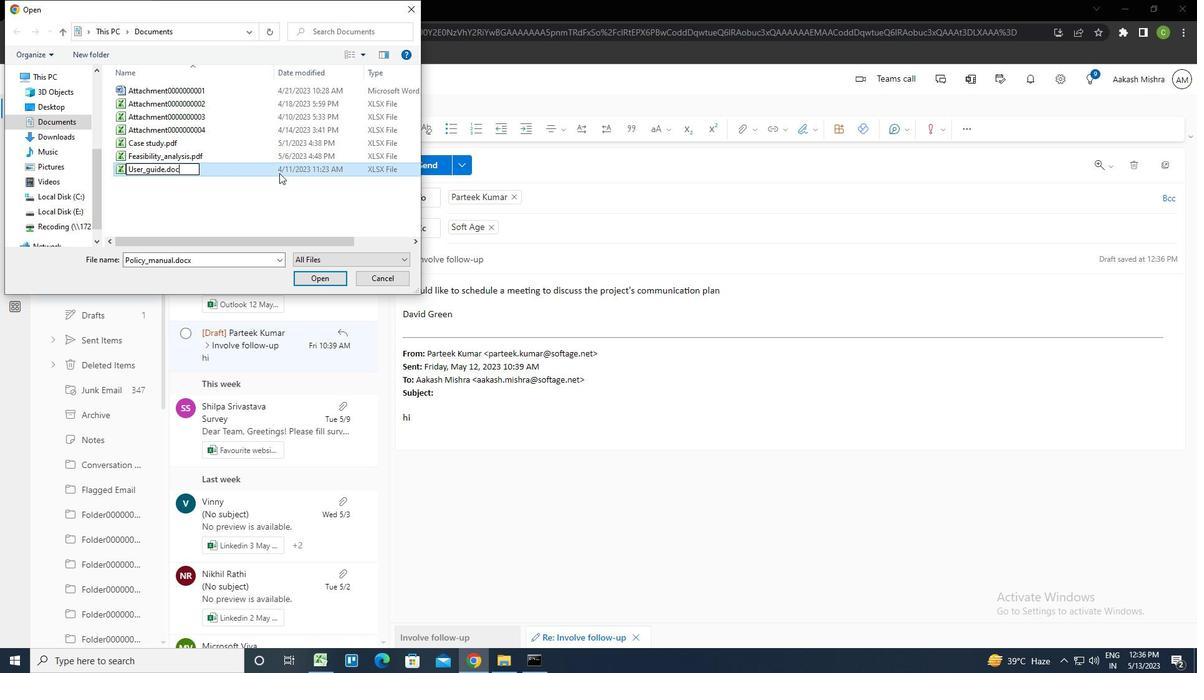
Action: Mouse pressed left at (279, 173)
Screenshot: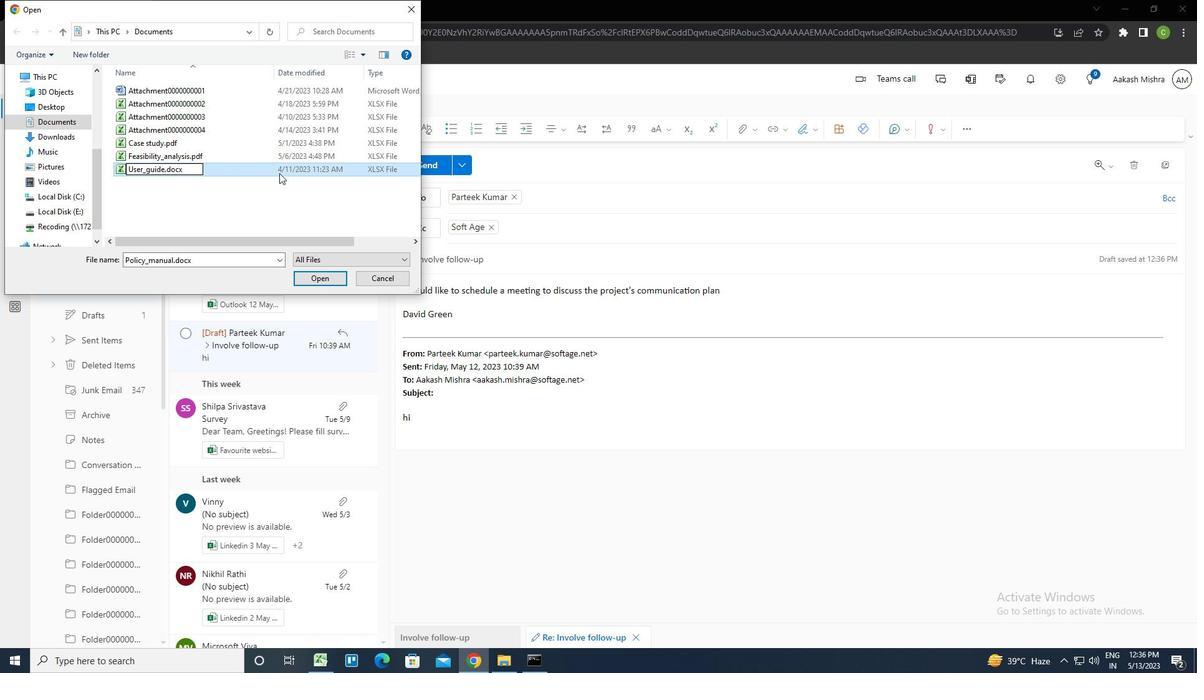 
Action: Mouse pressed left at (279, 173)
Screenshot: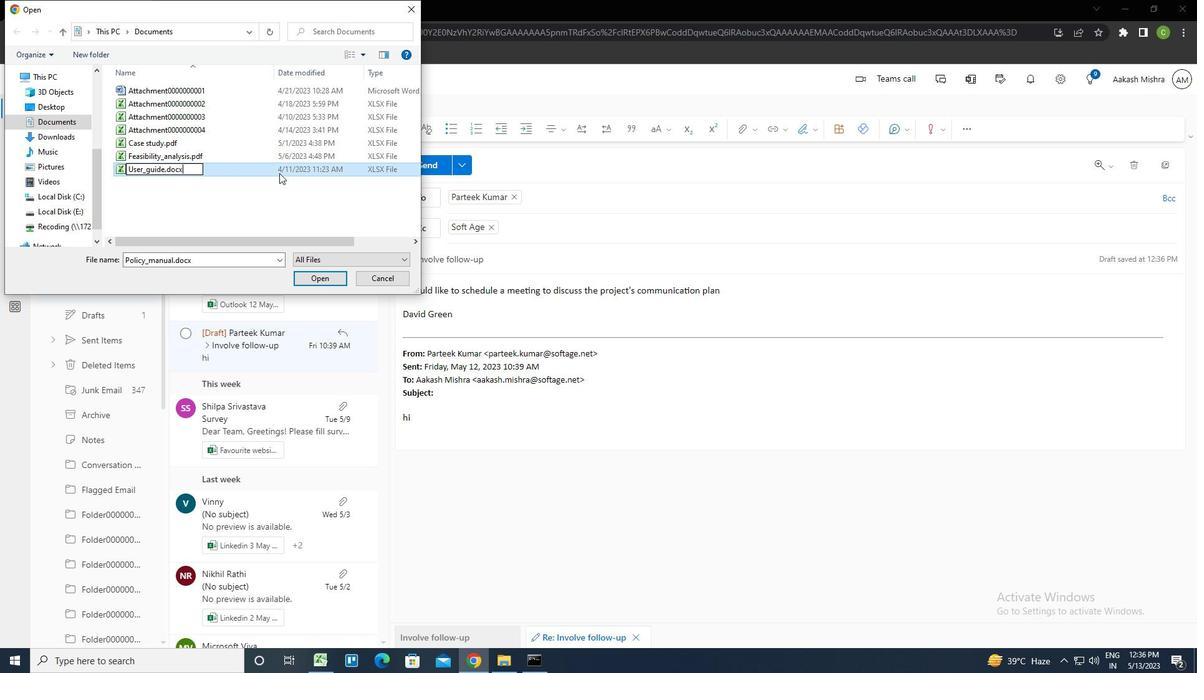 
Action: Mouse moved to (429, 160)
Screenshot: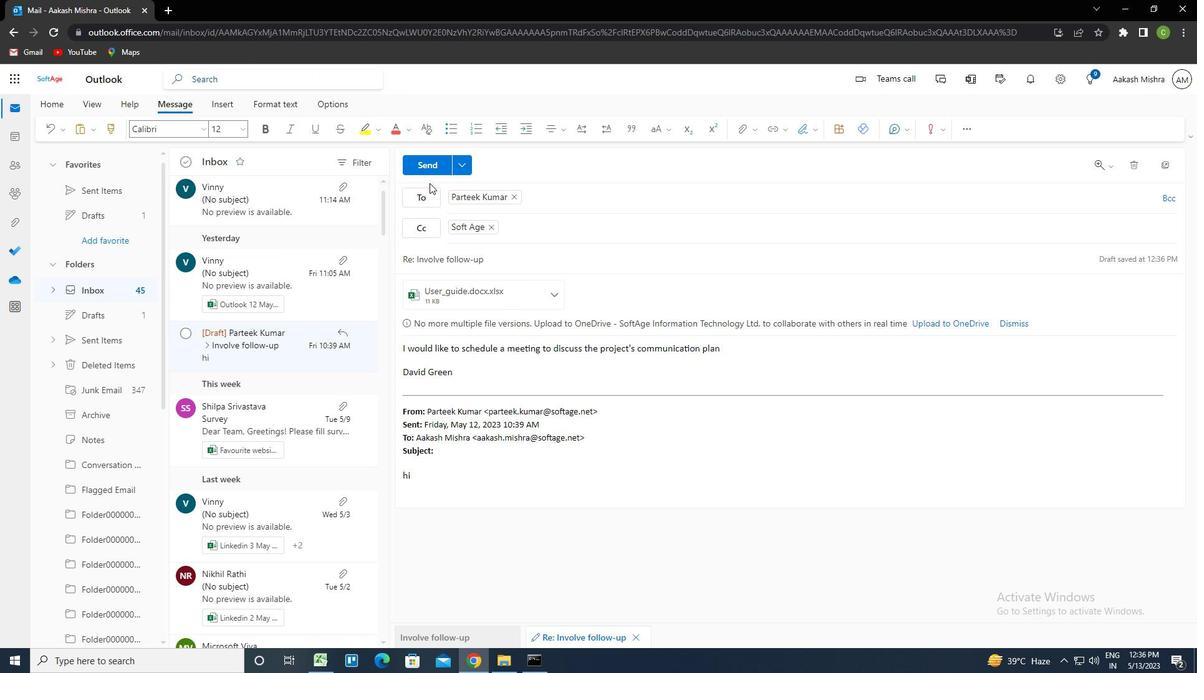 
Action: Mouse pressed left at (429, 160)
Screenshot: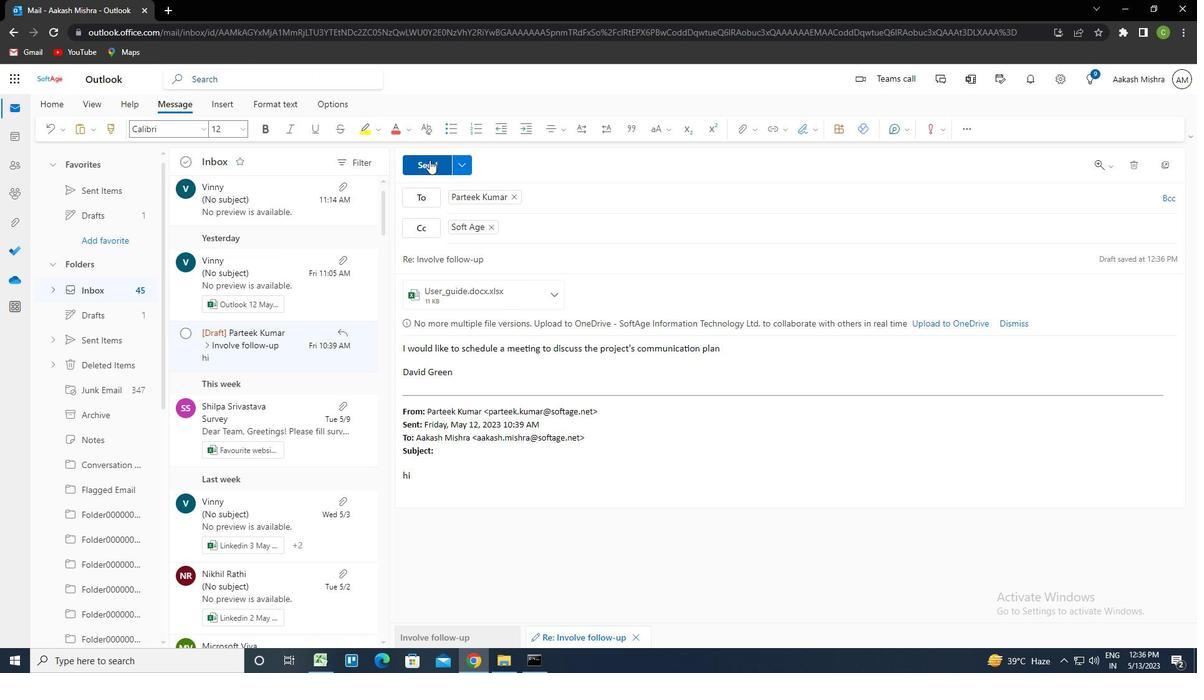 
Action: Mouse moved to (552, 304)
Screenshot: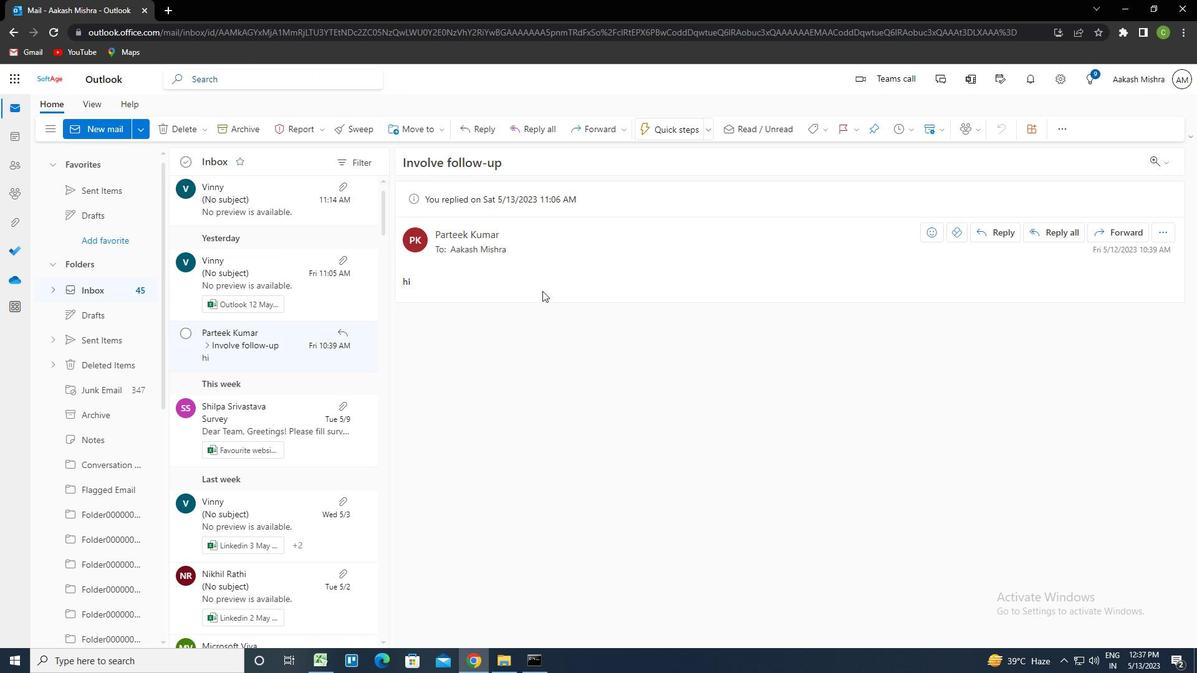 
